 Task: Create a due date automation trigger when advanced on, 2 hours after a card is due add content with a description not starting with resume.
Action: Mouse moved to (1186, 385)
Screenshot: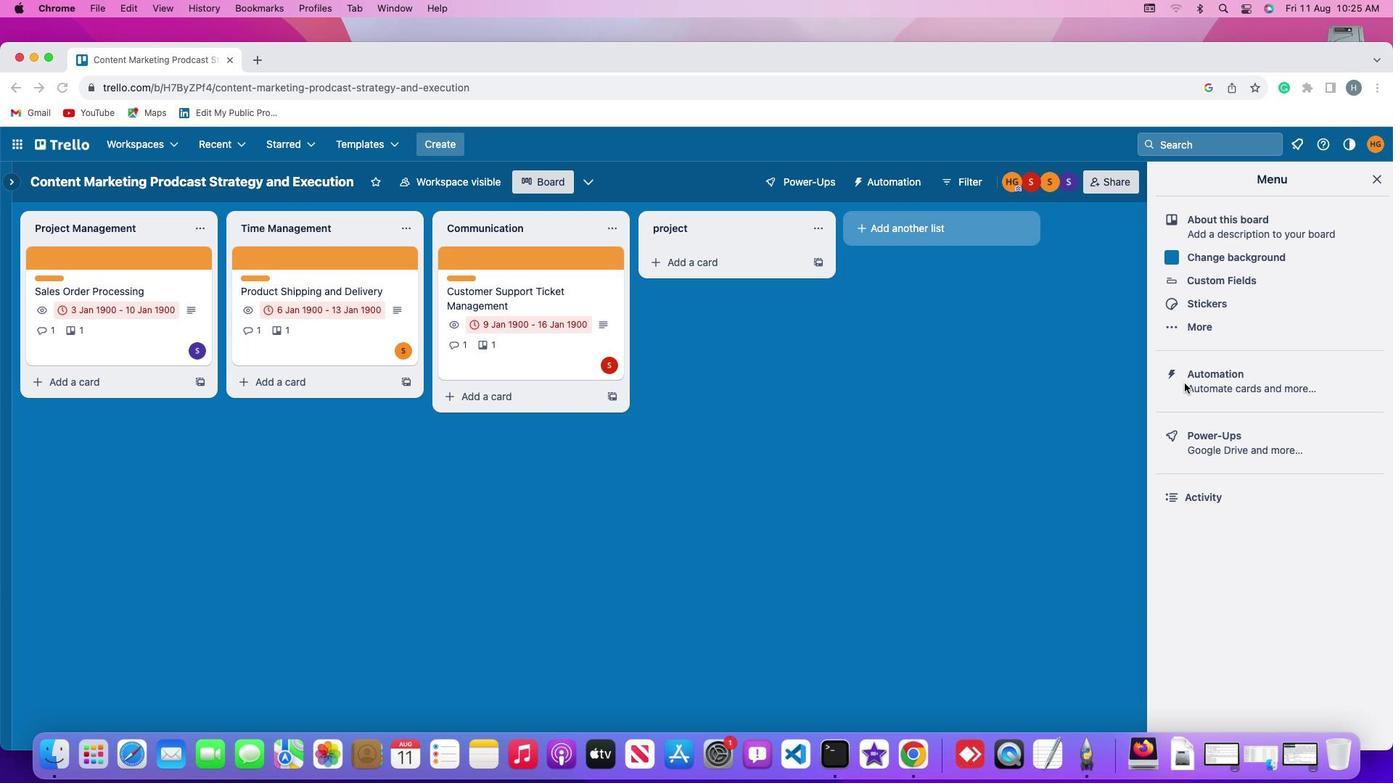 
Action: Mouse pressed left at (1186, 385)
Screenshot: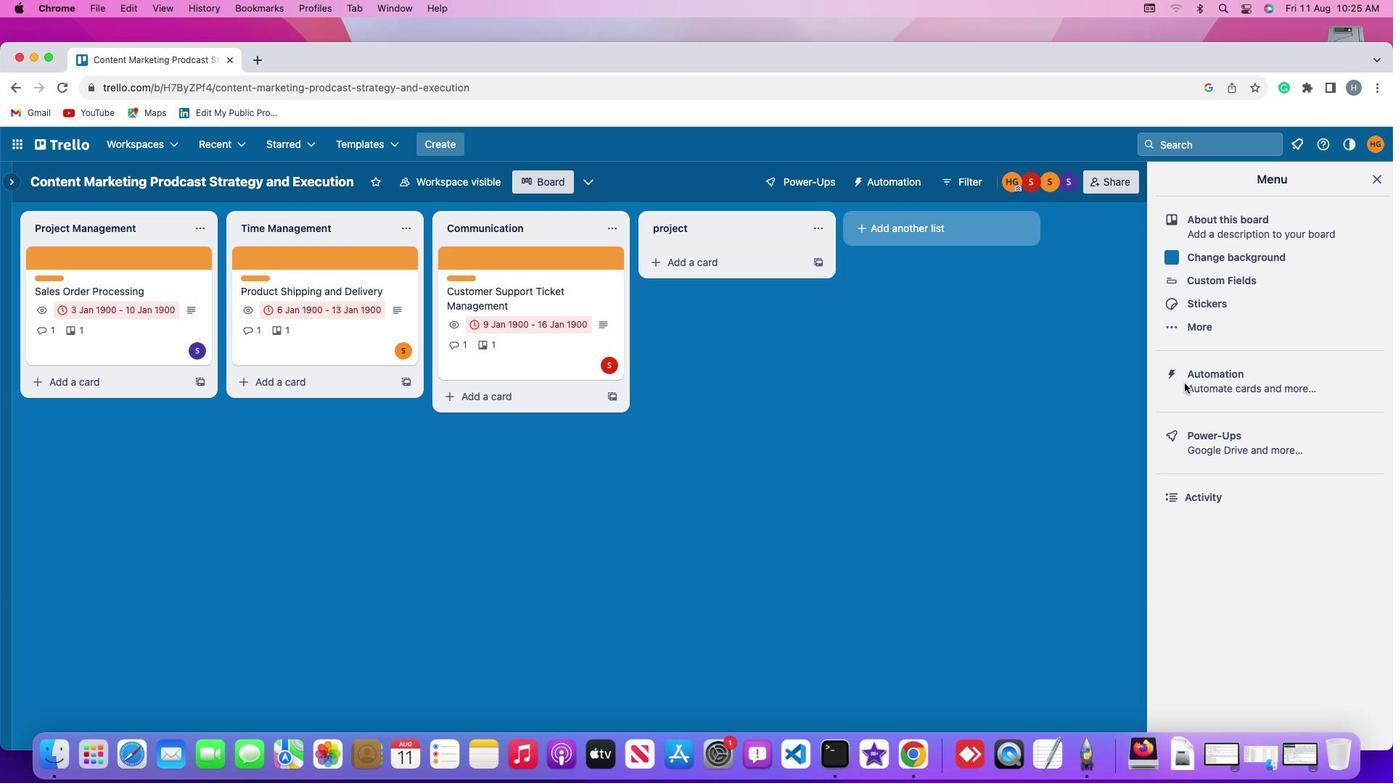 
Action: Mouse pressed left at (1186, 385)
Screenshot: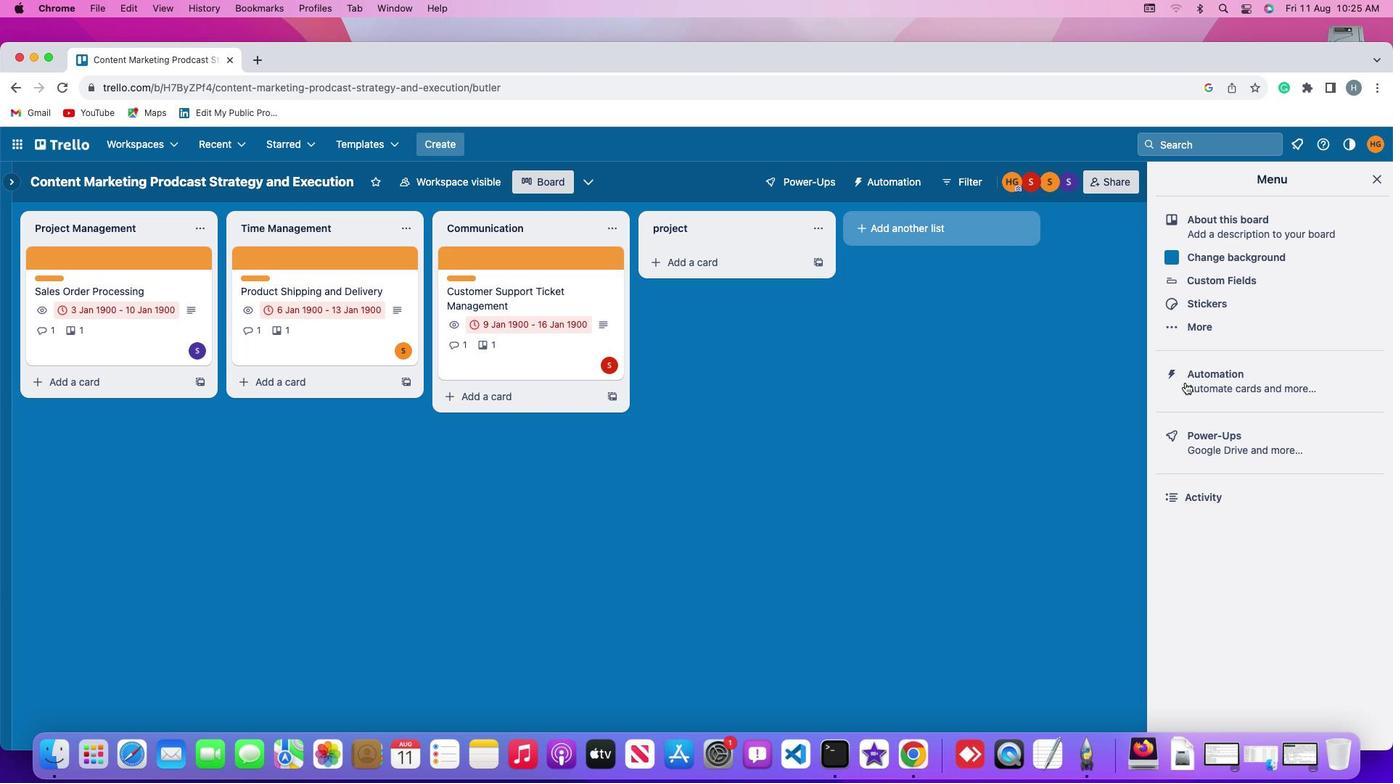 
Action: Mouse moved to (76, 368)
Screenshot: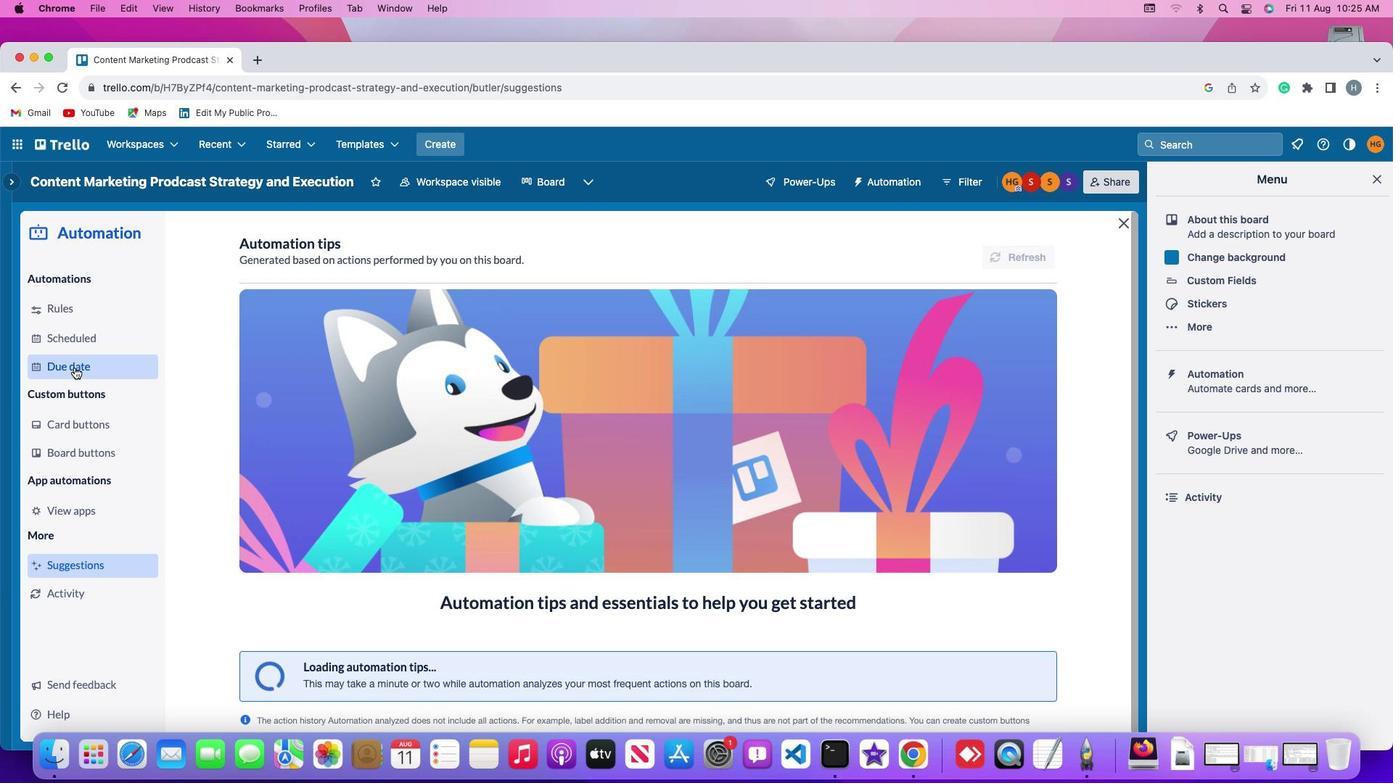 
Action: Mouse pressed left at (76, 368)
Screenshot: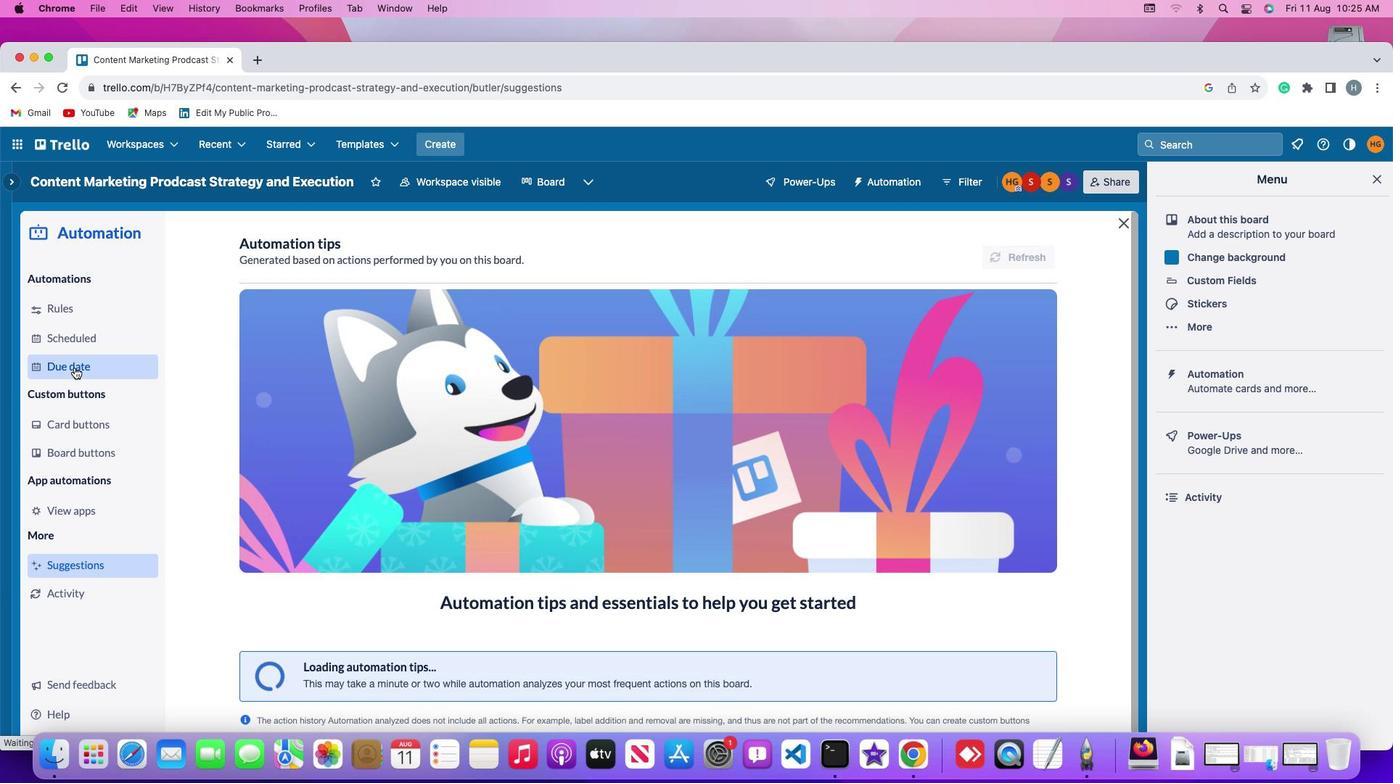 
Action: Mouse moved to (977, 251)
Screenshot: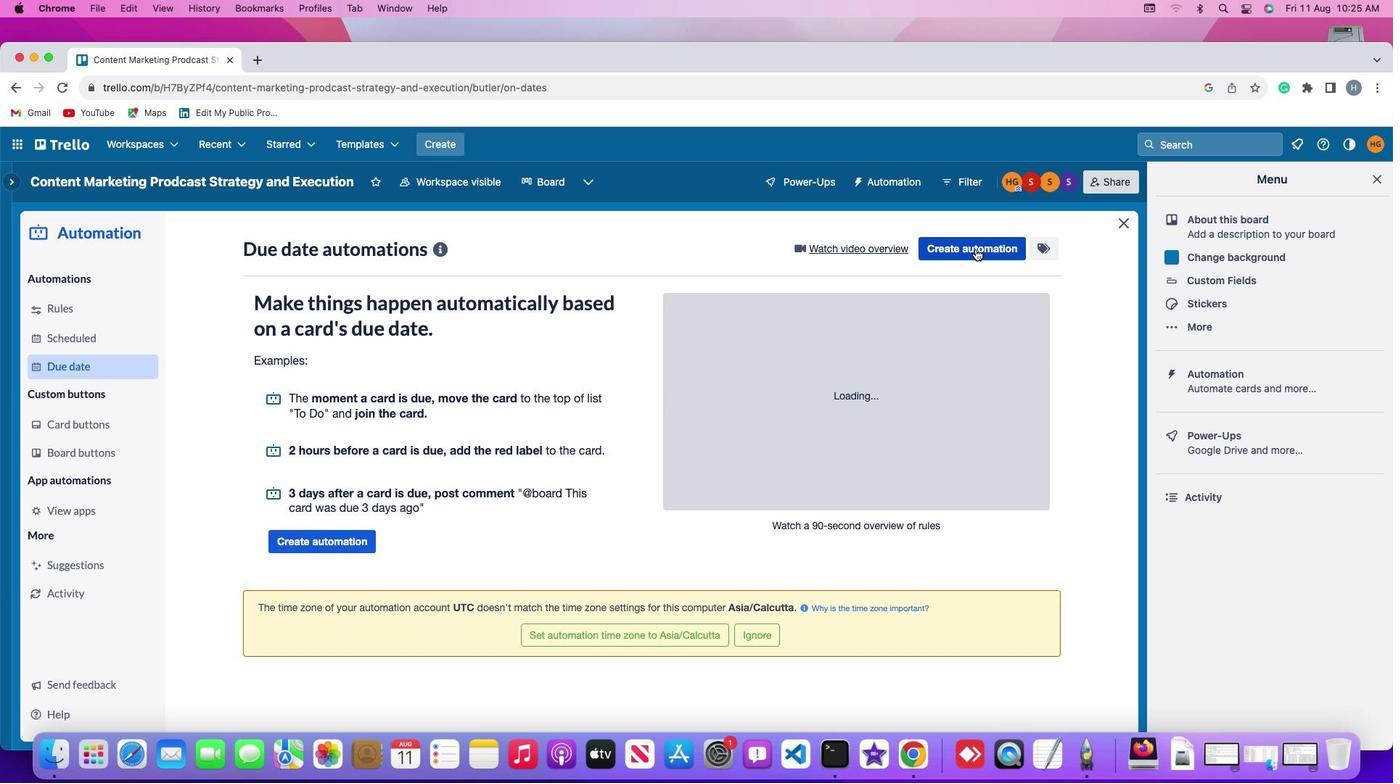 
Action: Mouse pressed left at (977, 251)
Screenshot: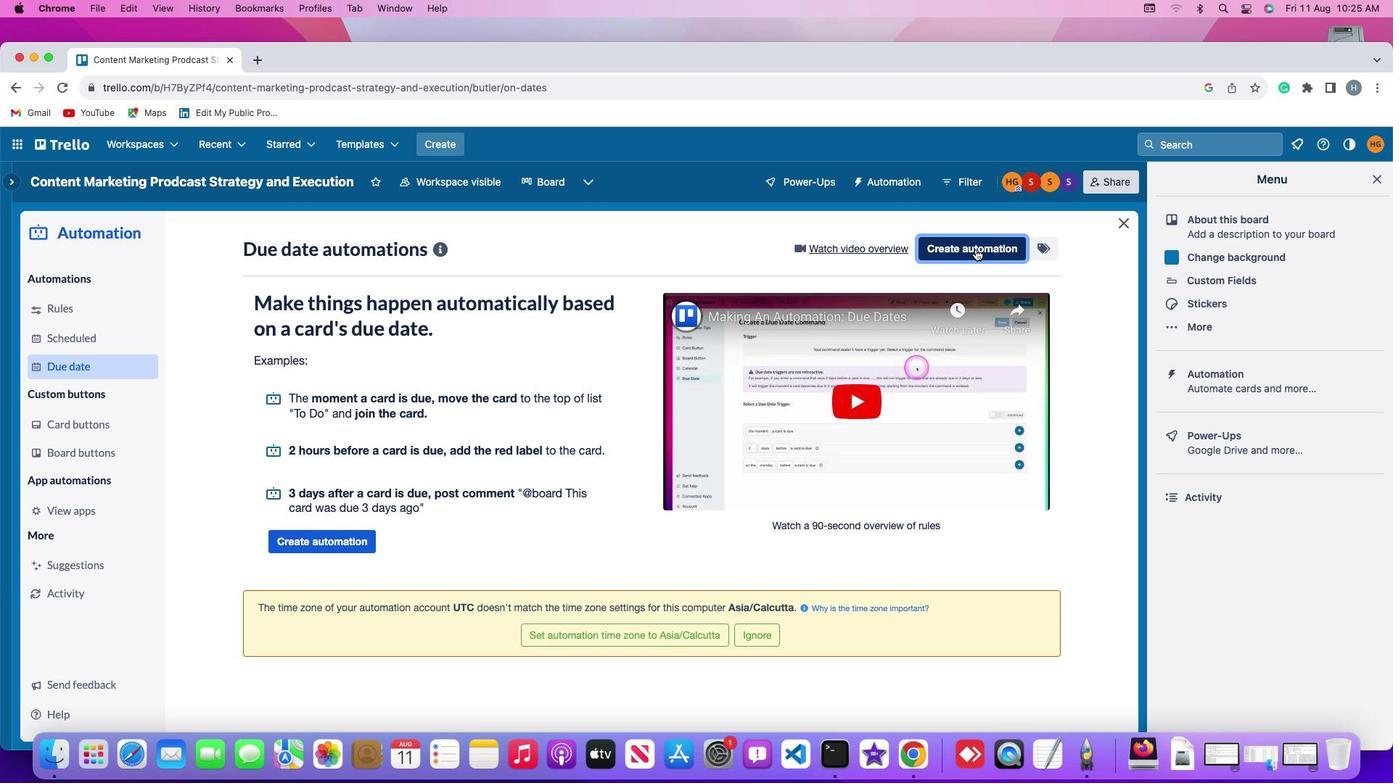 
Action: Mouse moved to (298, 391)
Screenshot: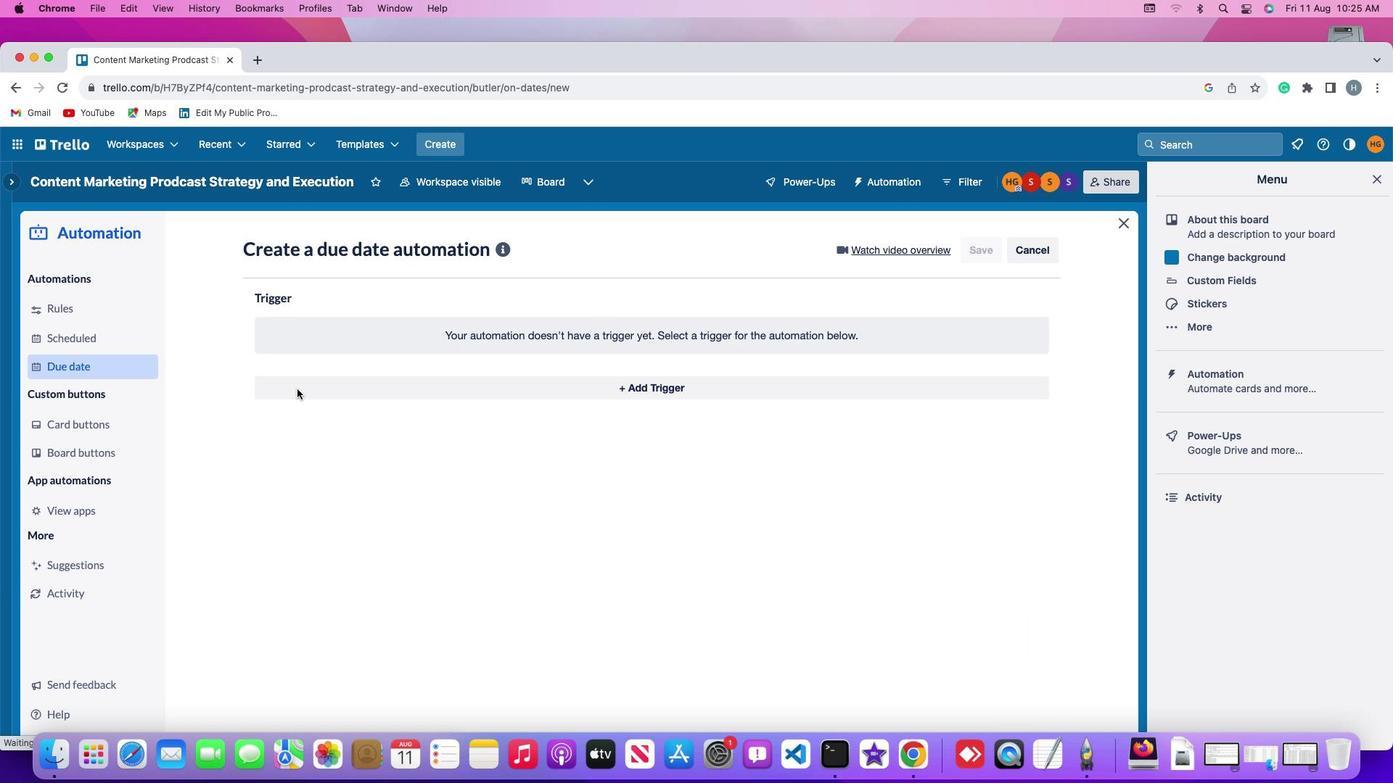 
Action: Mouse pressed left at (298, 391)
Screenshot: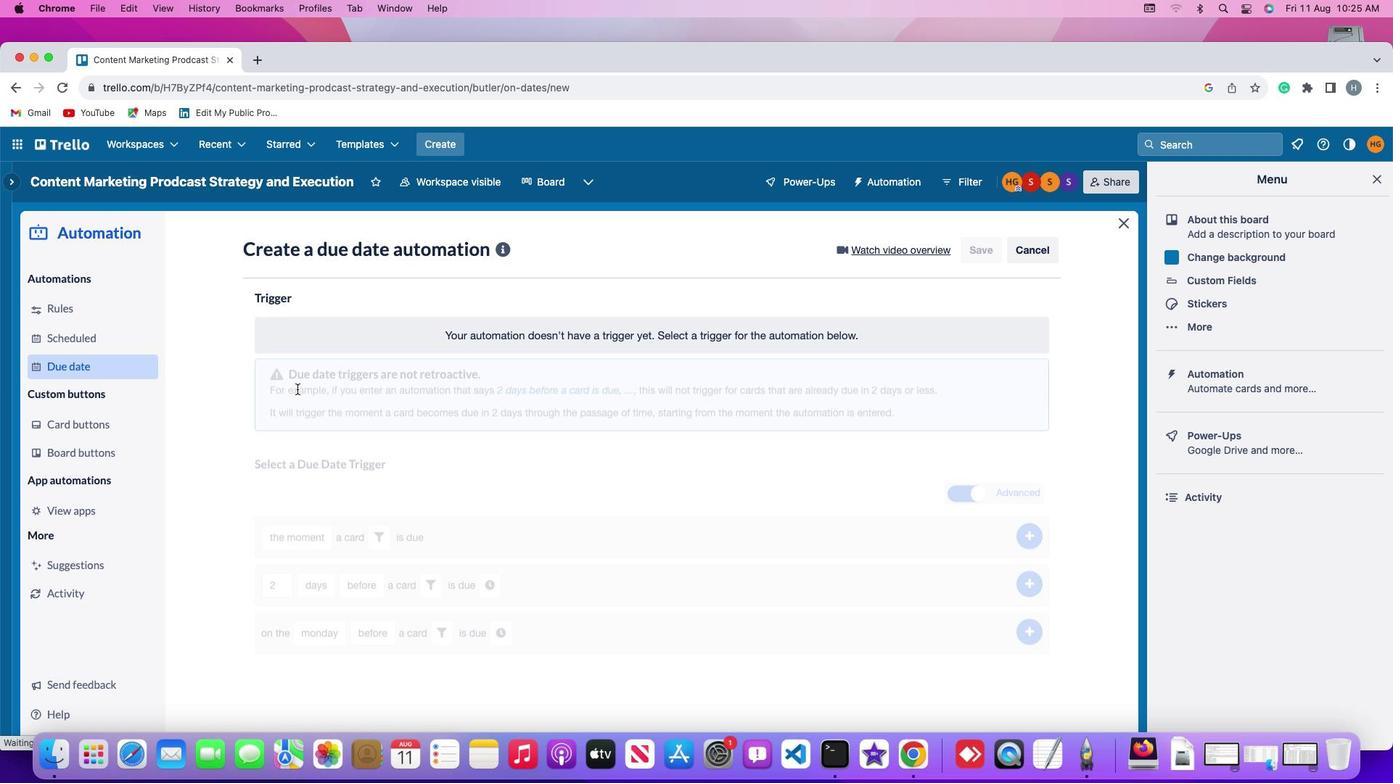 
Action: Mouse moved to (286, 604)
Screenshot: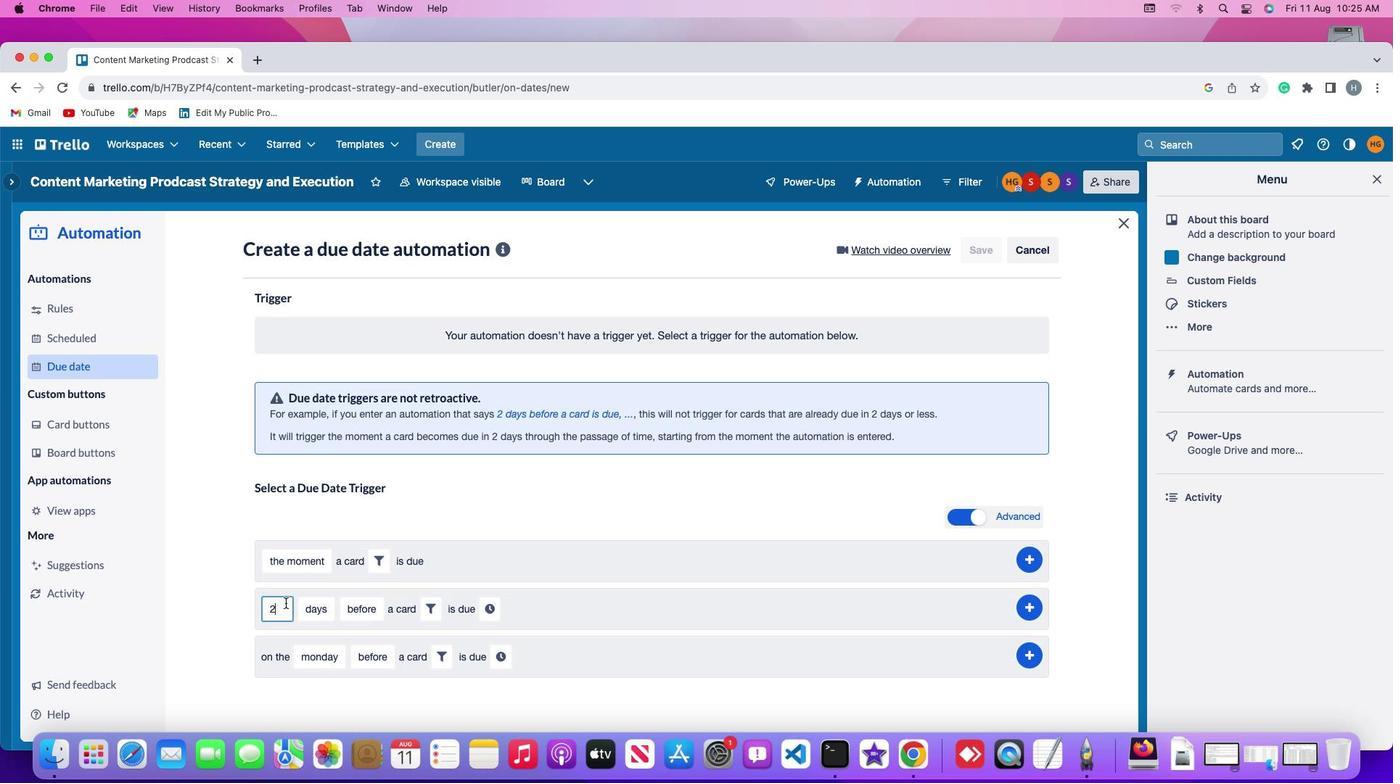 
Action: Mouse pressed left at (286, 604)
Screenshot: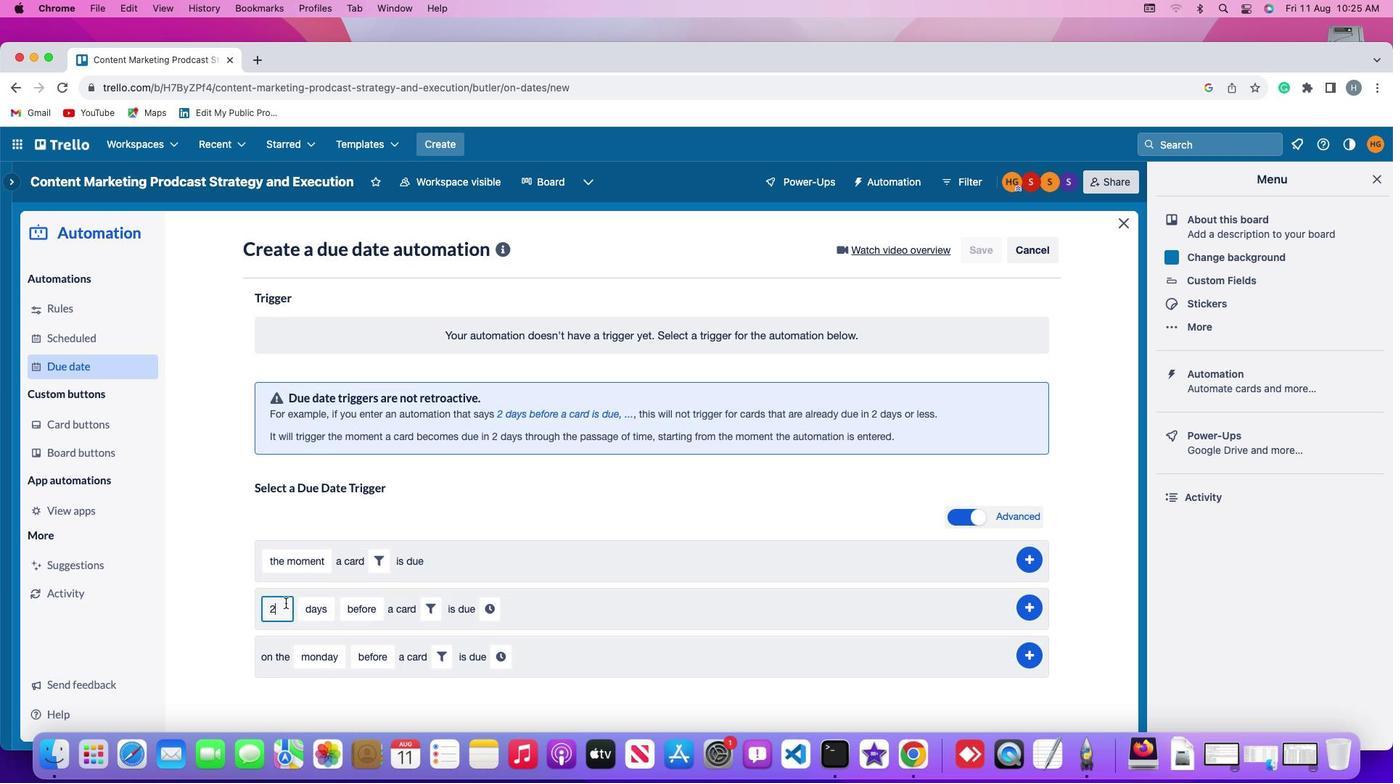 
Action: Mouse moved to (286, 603)
Screenshot: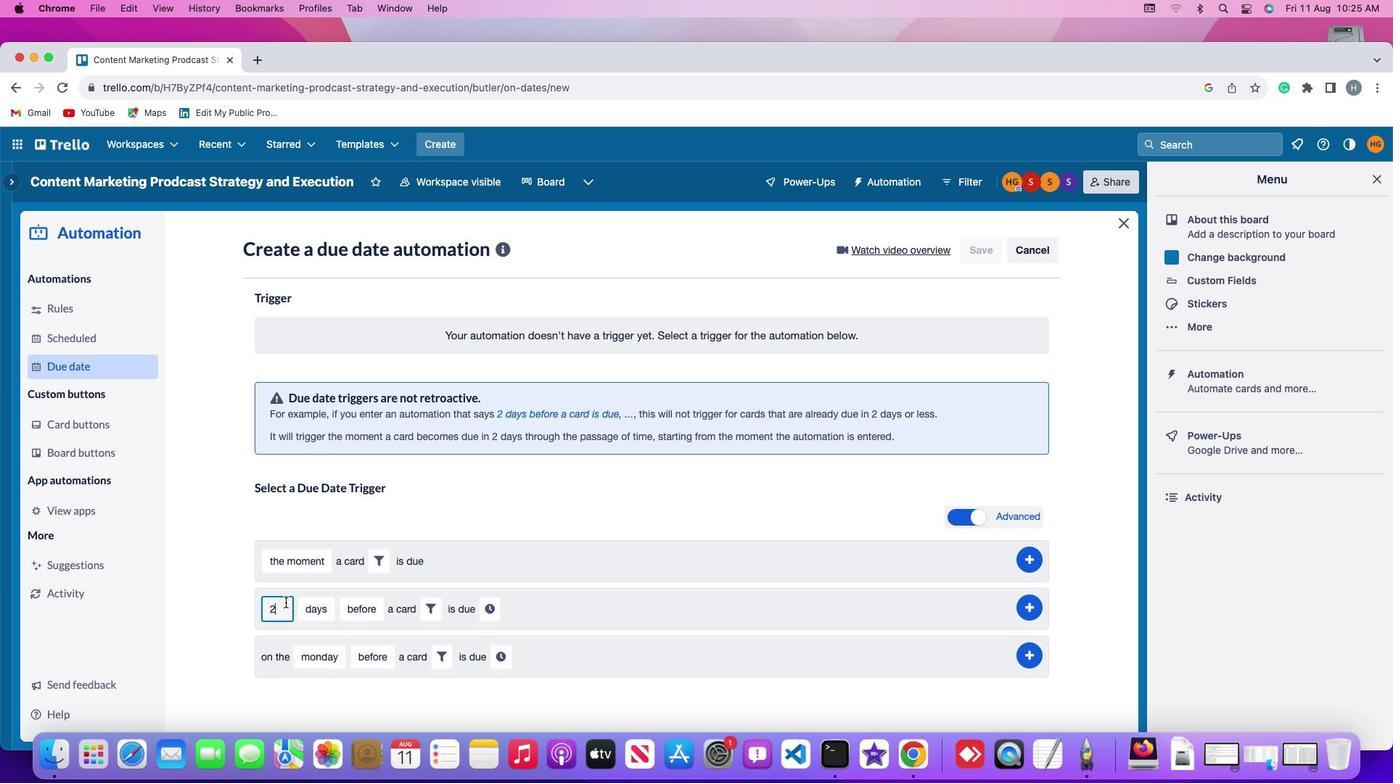 
Action: Key pressed Key.backspace'2'
Screenshot: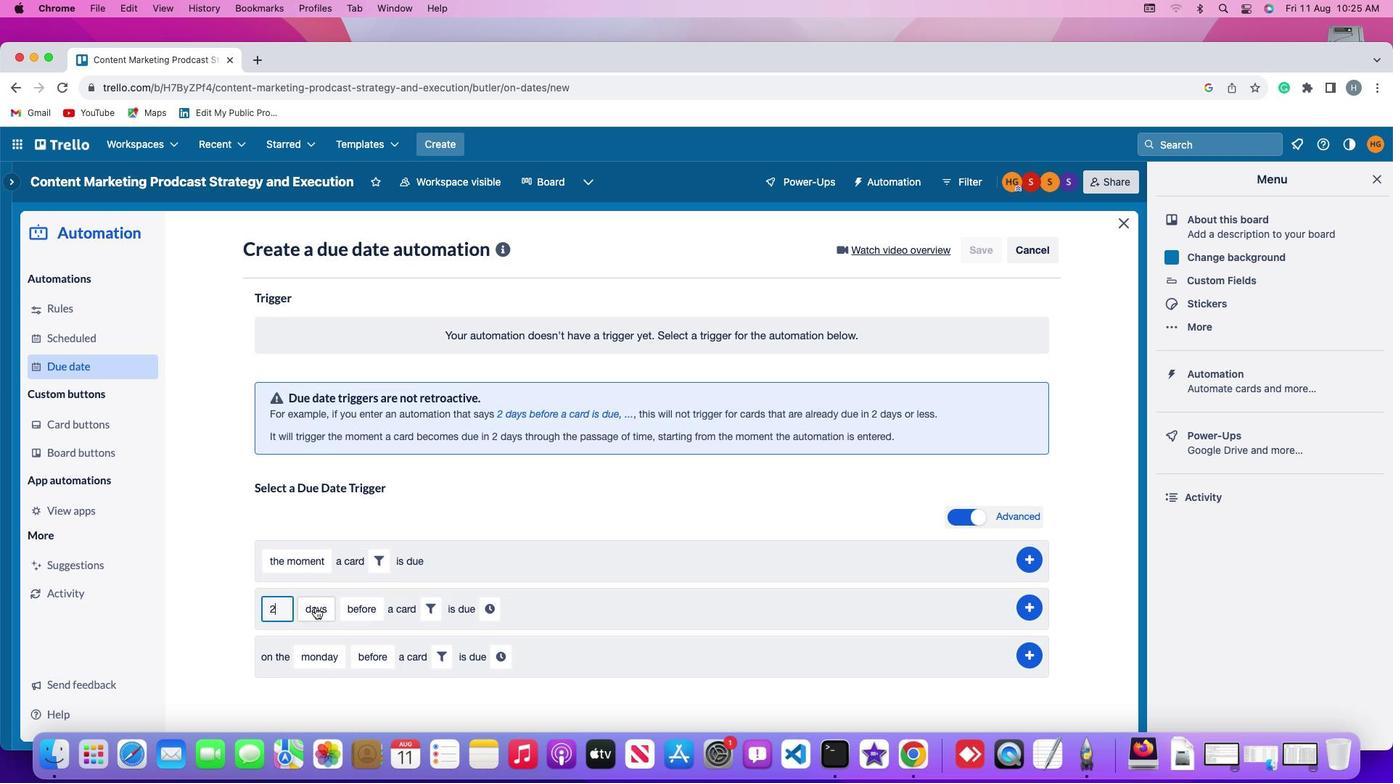 
Action: Mouse moved to (334, 610)
Screenshot: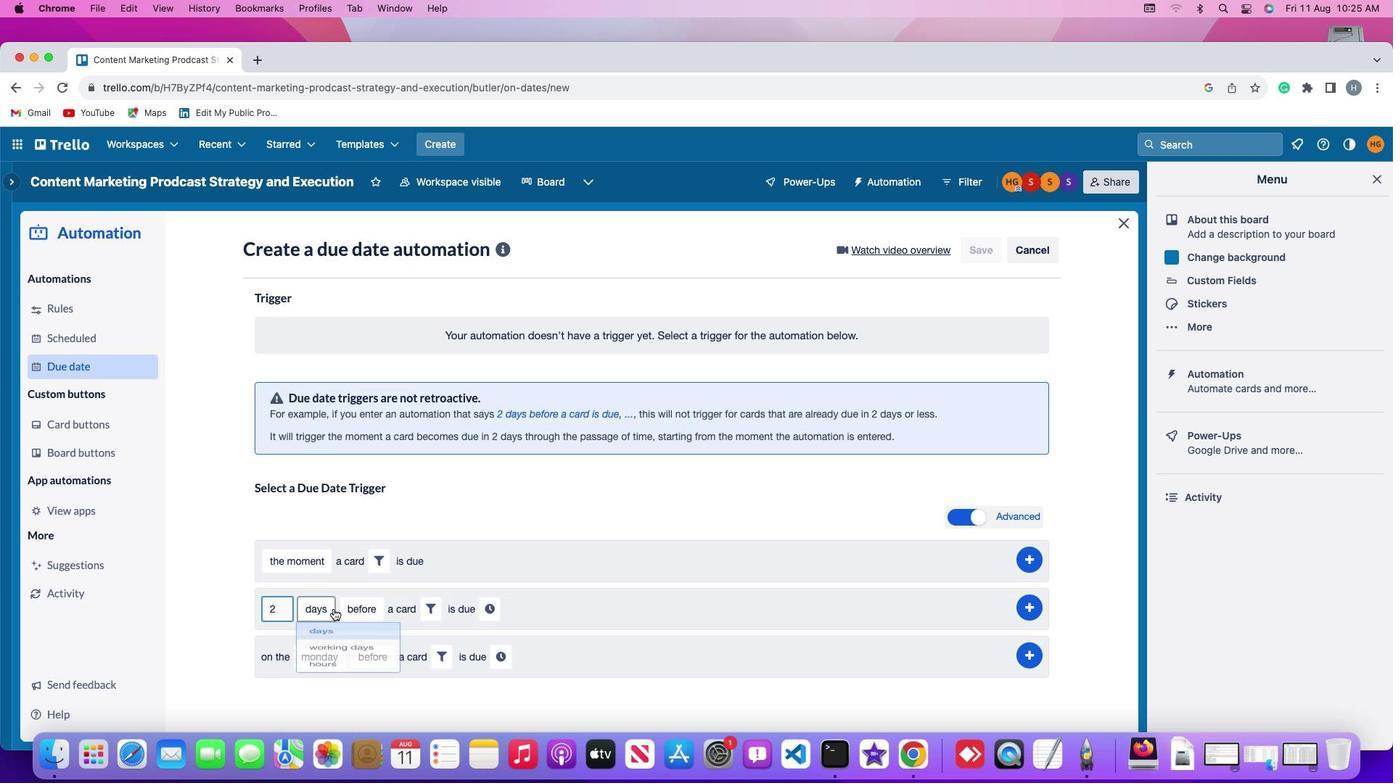
Action: Mouse pressed left at (334, 610)
Screenshot: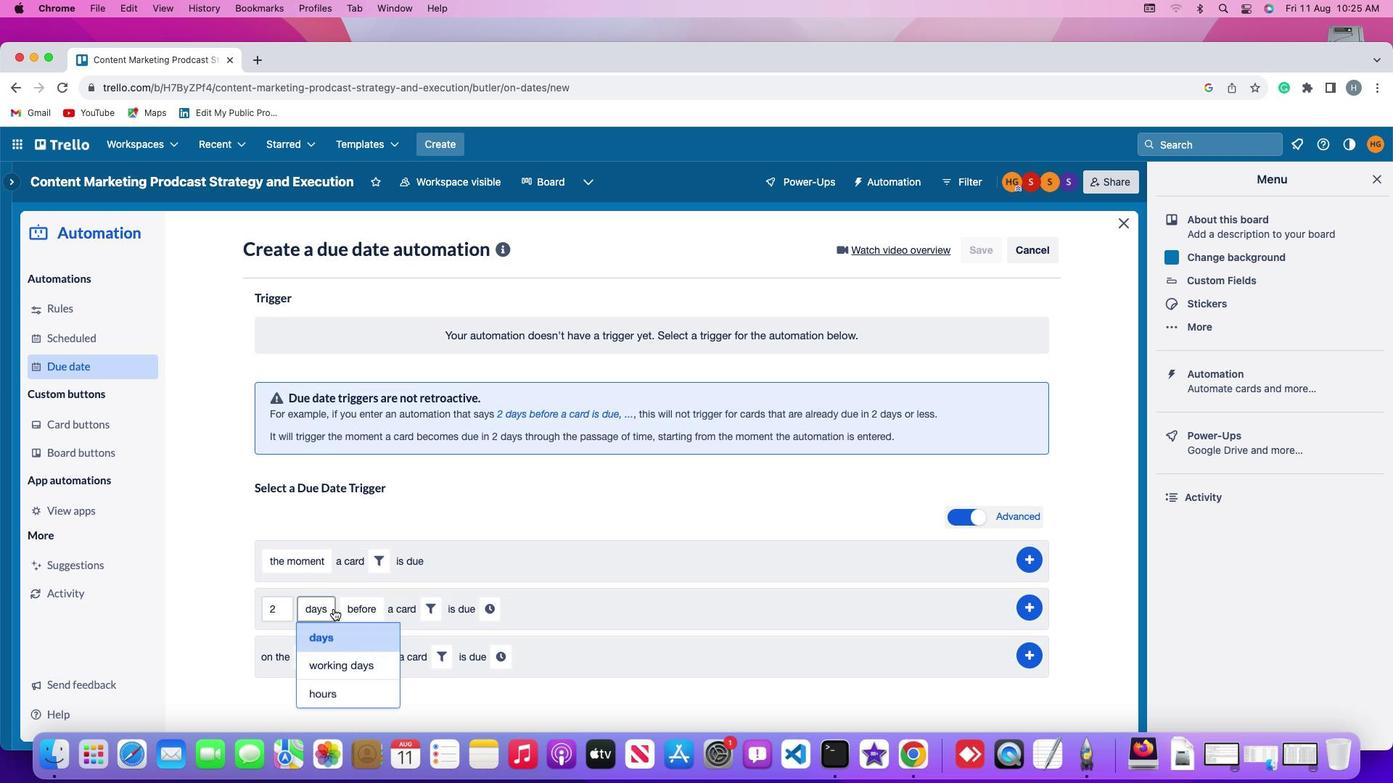 
Action: Mouse moved to (323, 698)
Screenshot: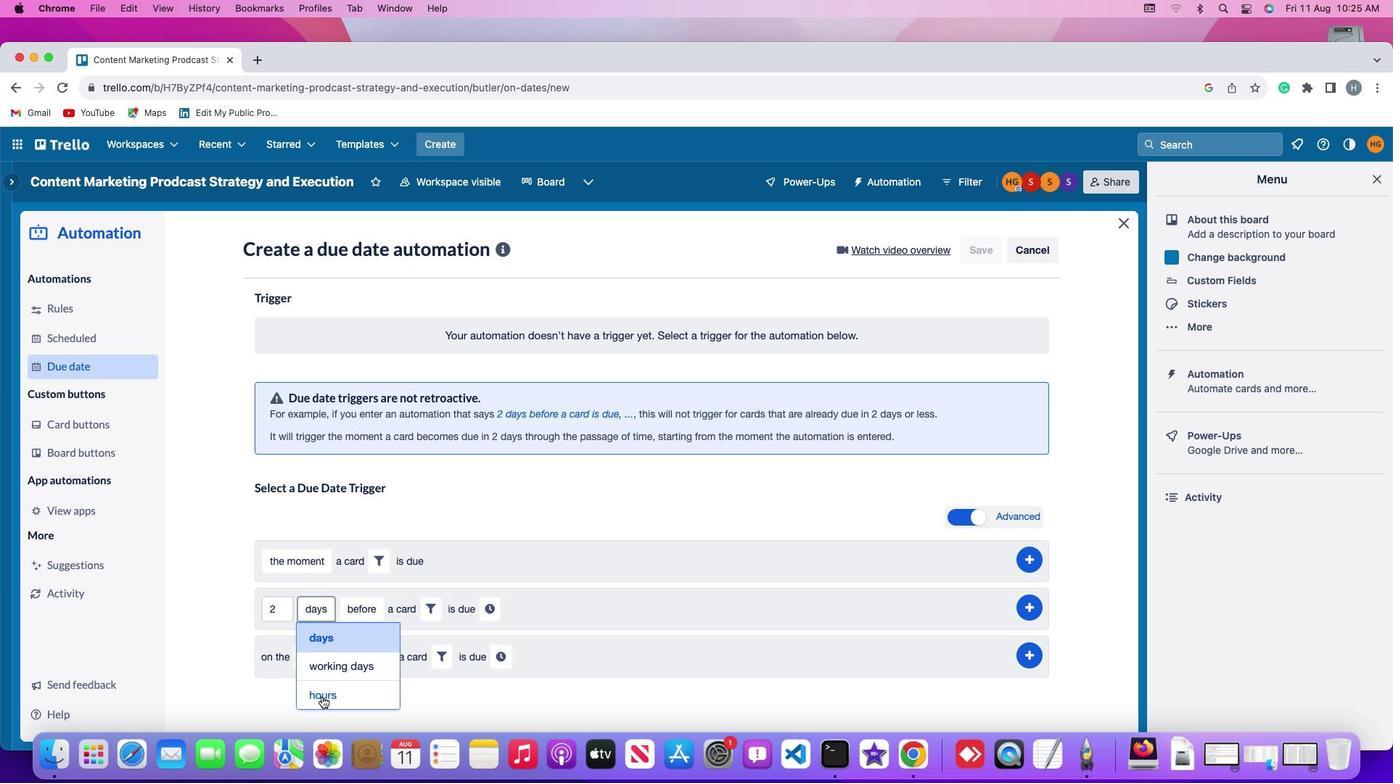 
Action: Mouse pressed left at (323, 698)
Screenshot: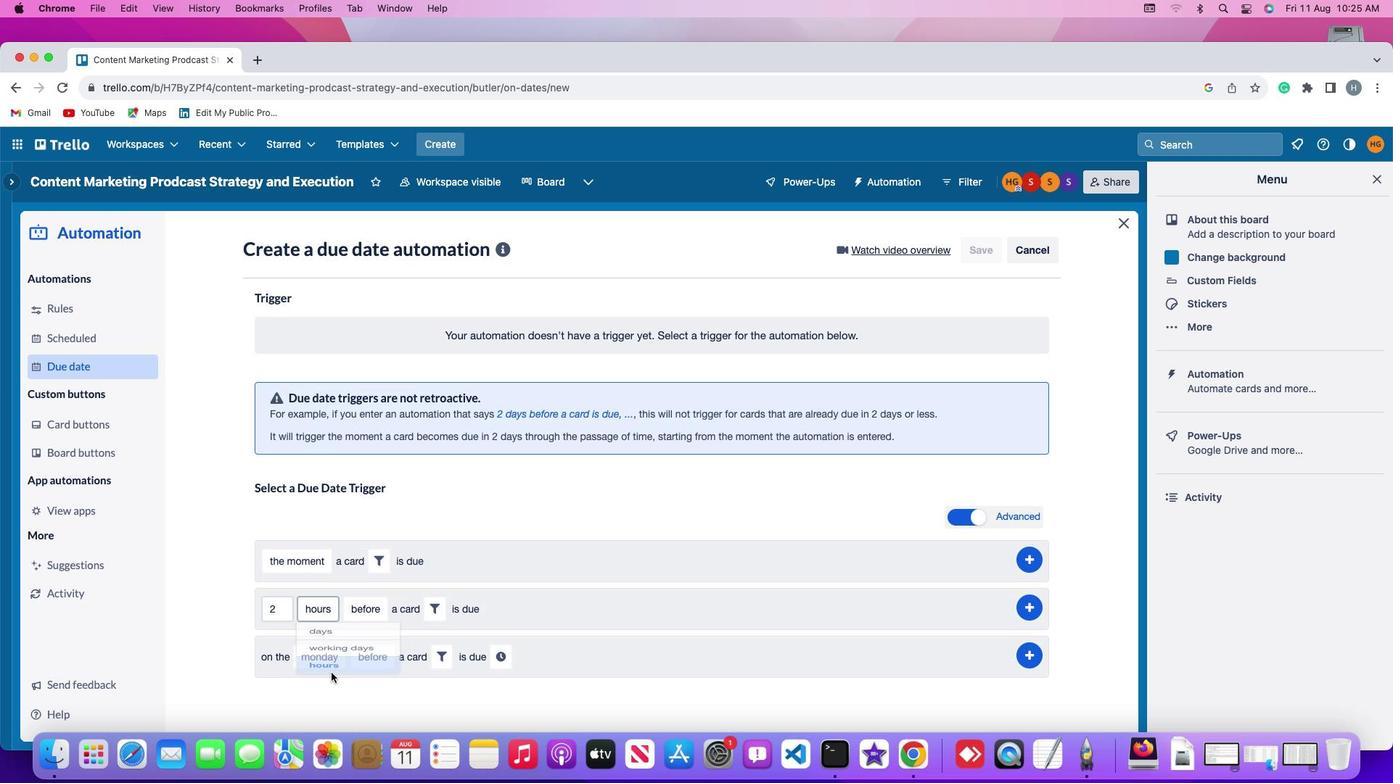 
Action: Mouse moved to (367, 612)
Screenshot: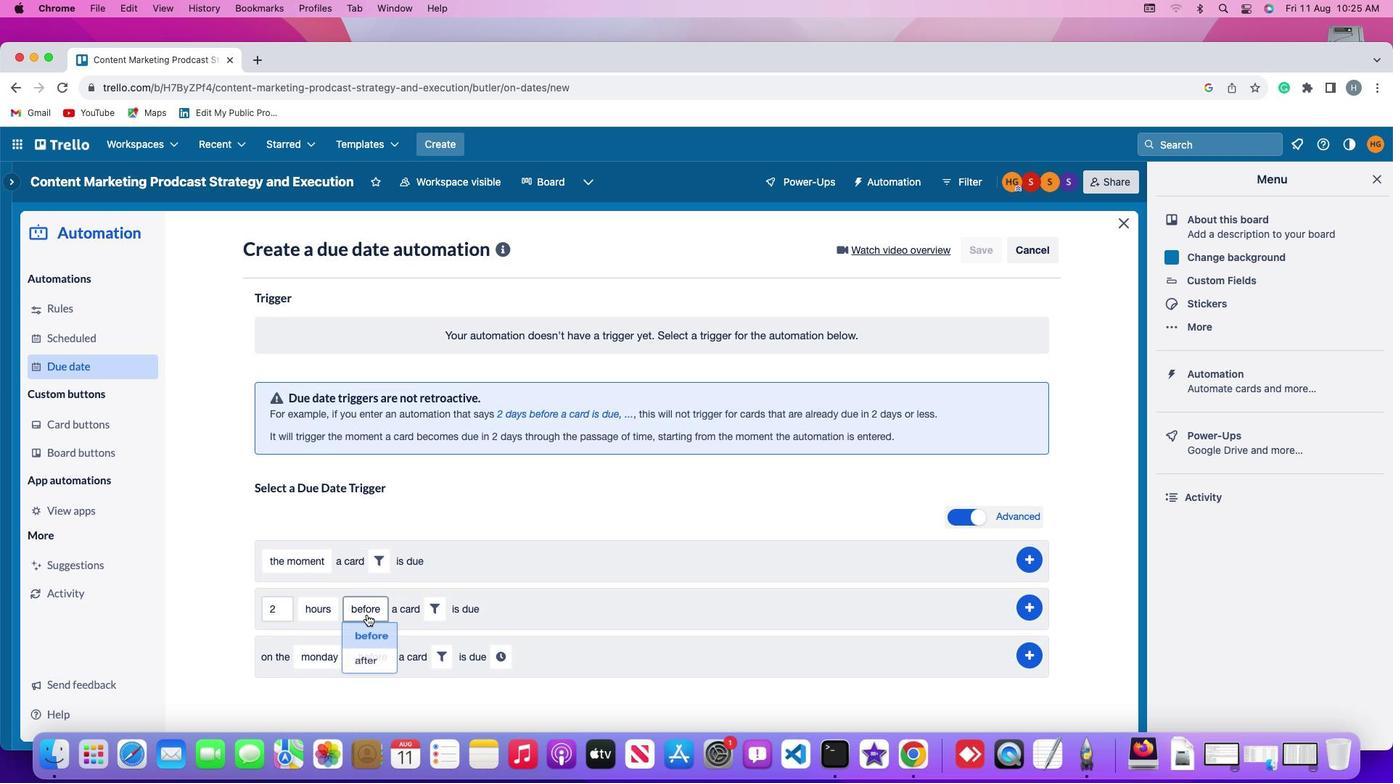 
Action: Mouse pressed left at (367, 612)
Screenshot: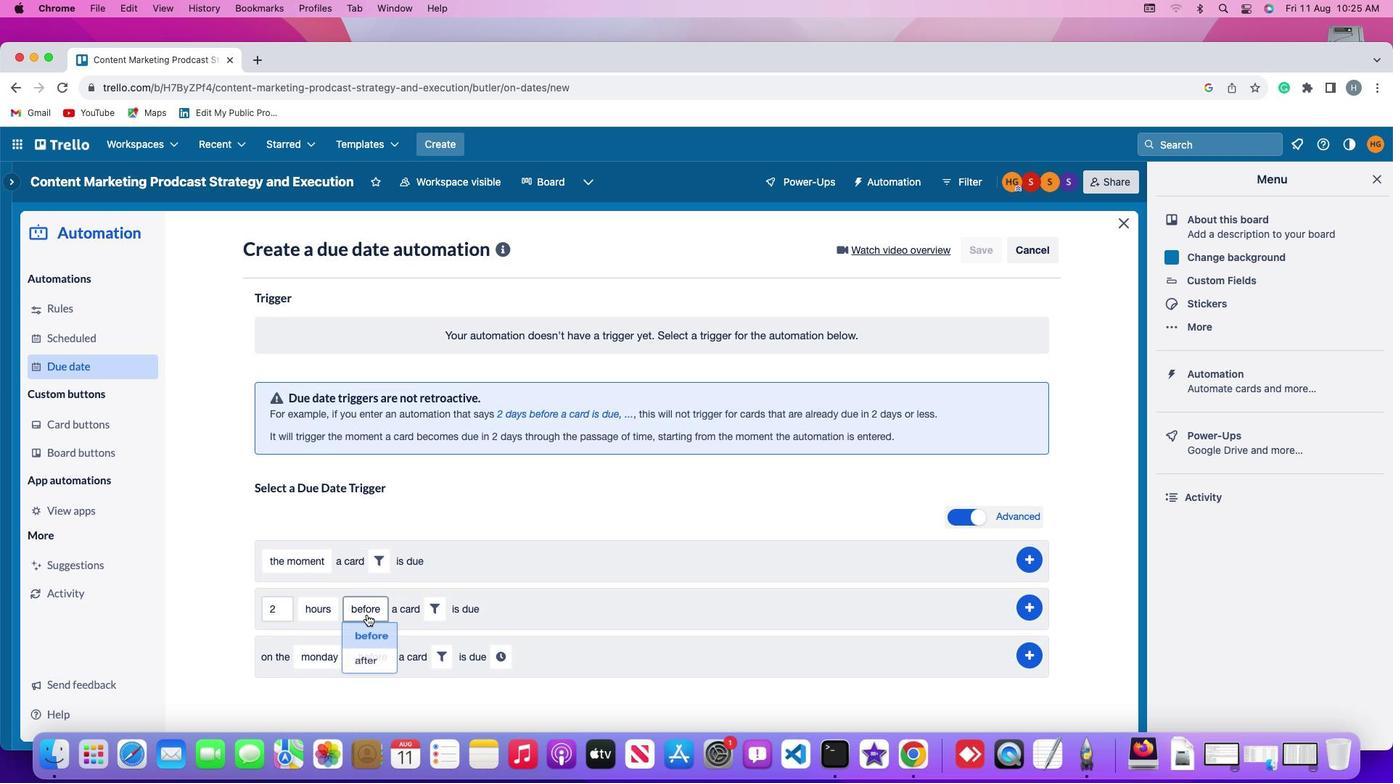 
Action: Mouse moved to (373, 665)
Screenshot: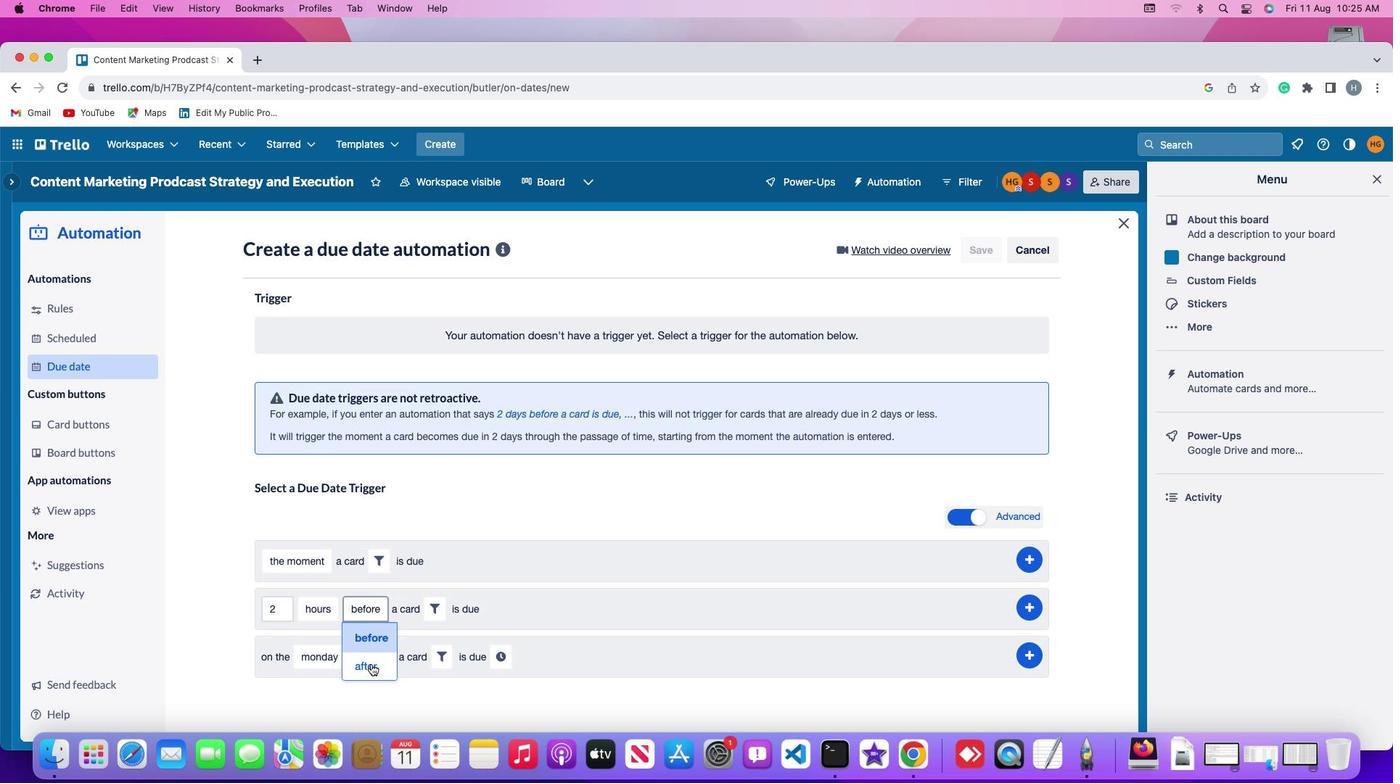 
Action: Mouse pressed left at (373, 665)
Screenshot: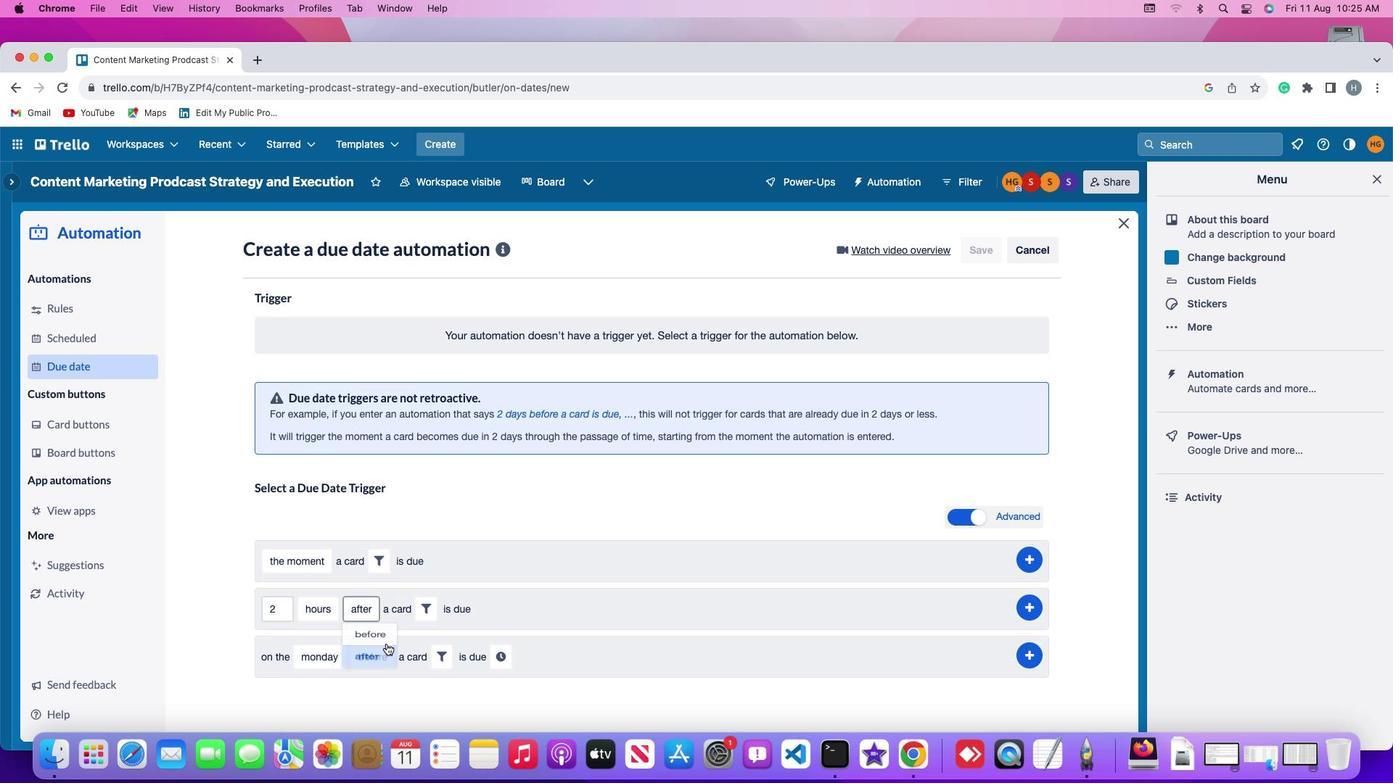 
Action: Mouse moved to (424, 614)
Screenshot: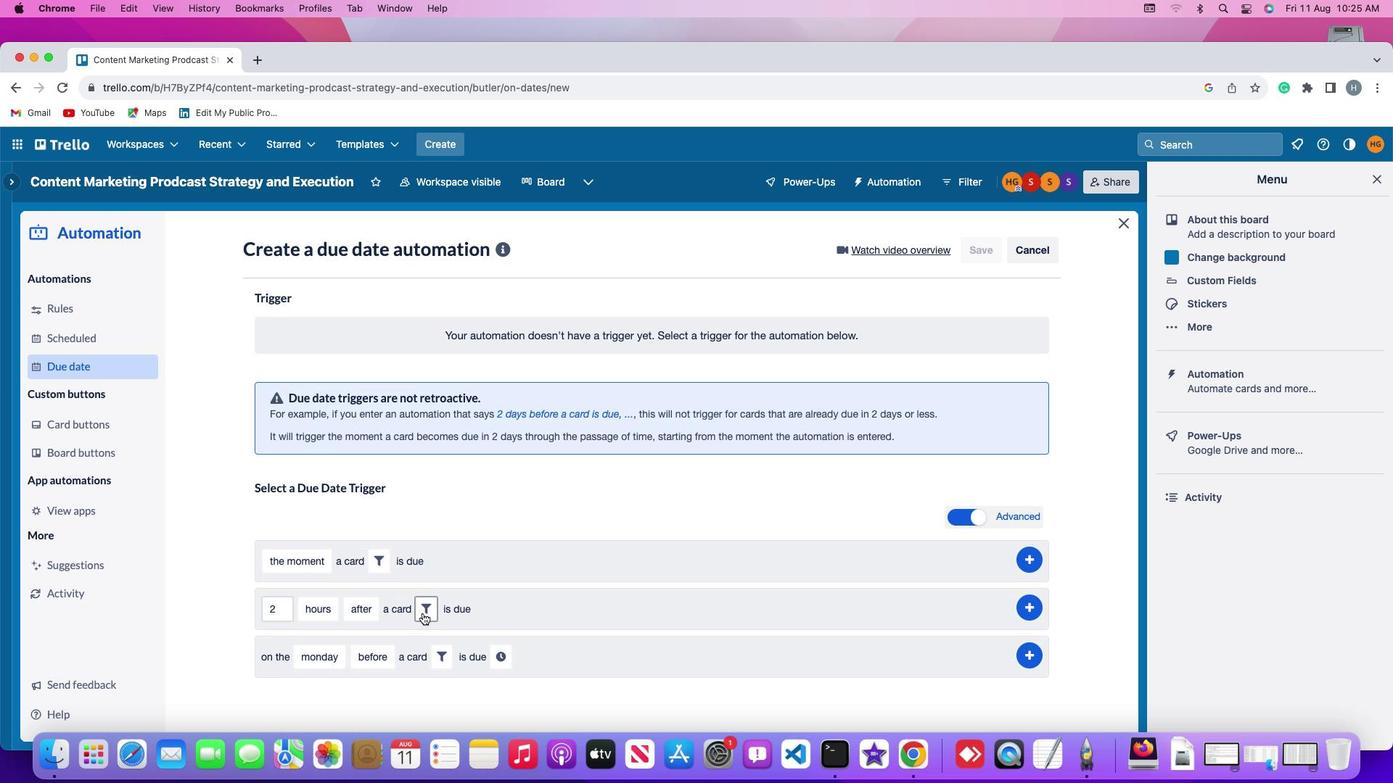 
Action: Mouse pressed left at (424, 614)
Screenshot: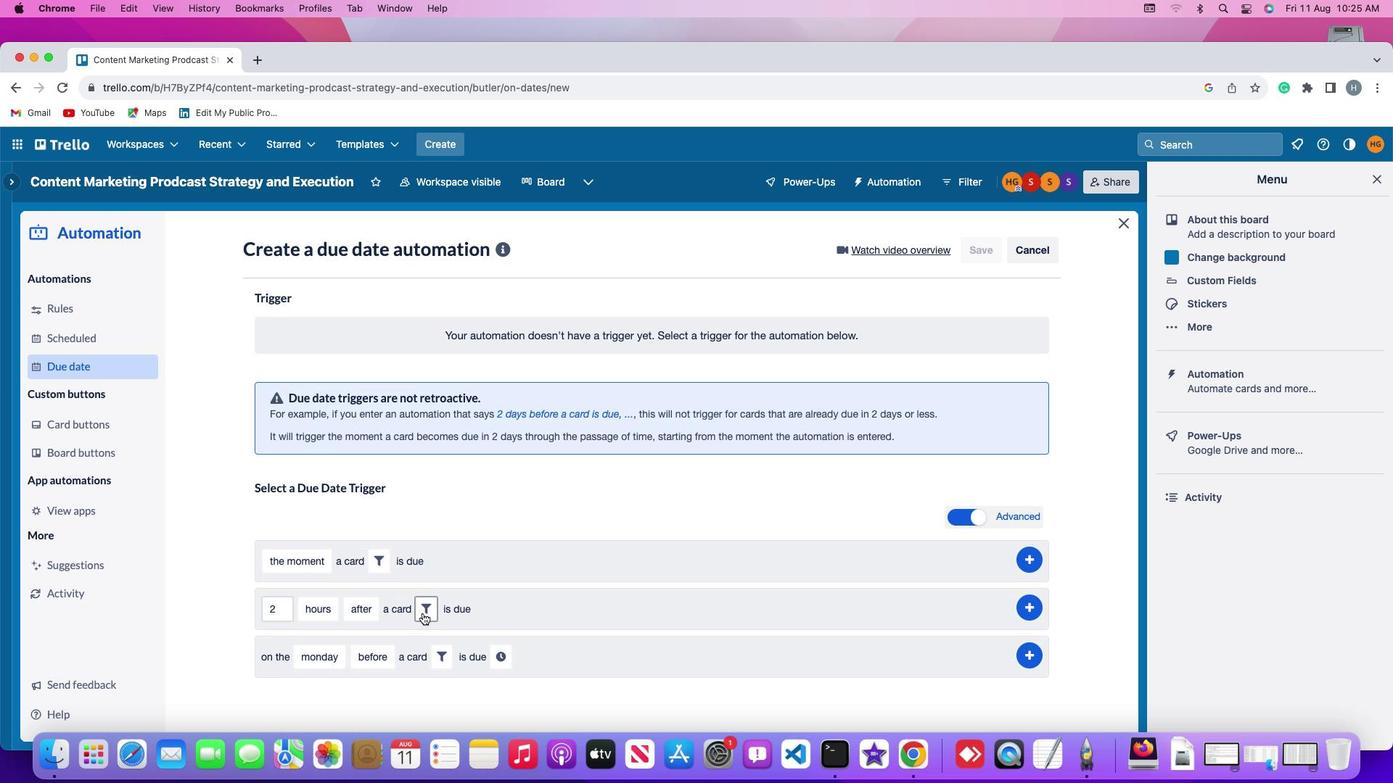
Action: Mouse moved to (602, 656)
Screenshot: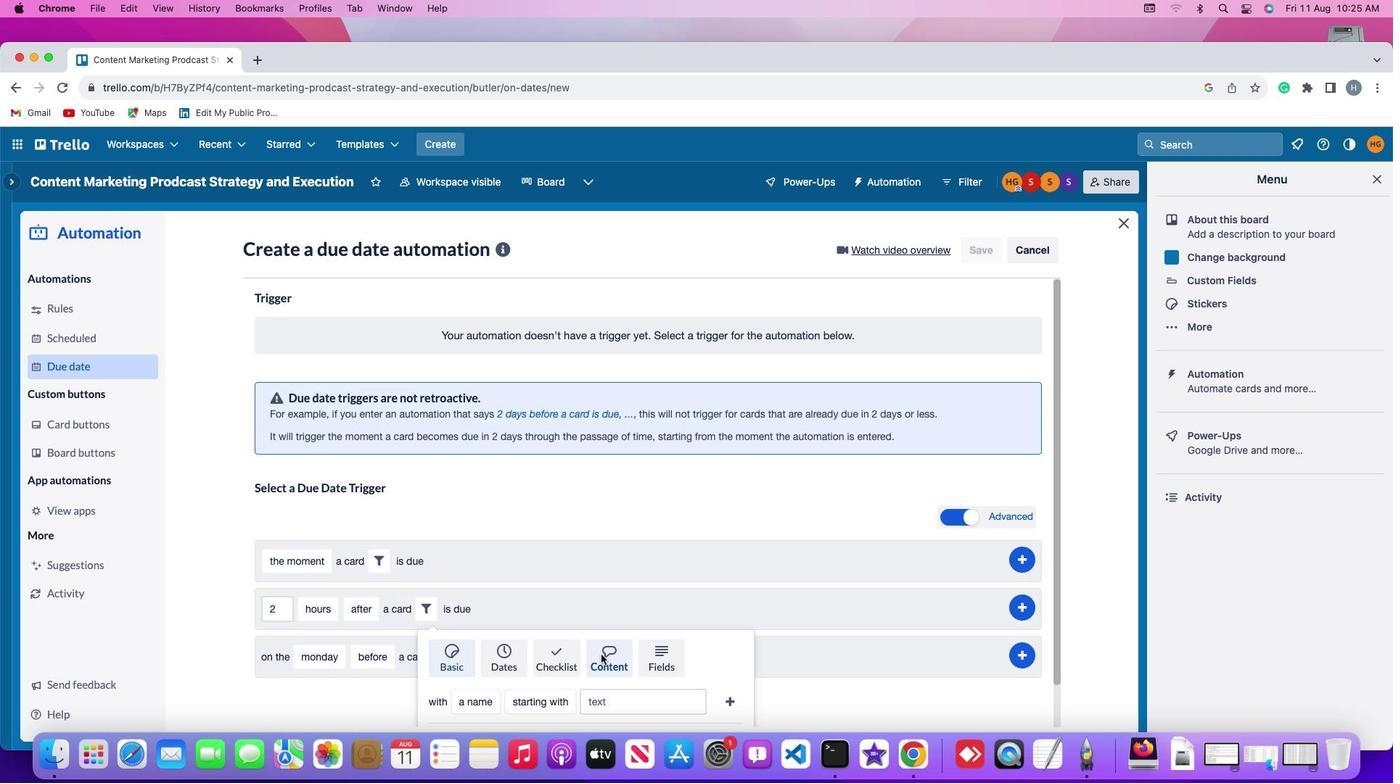 
Action: Mouse pressed left at (602, 656)
Screenshot: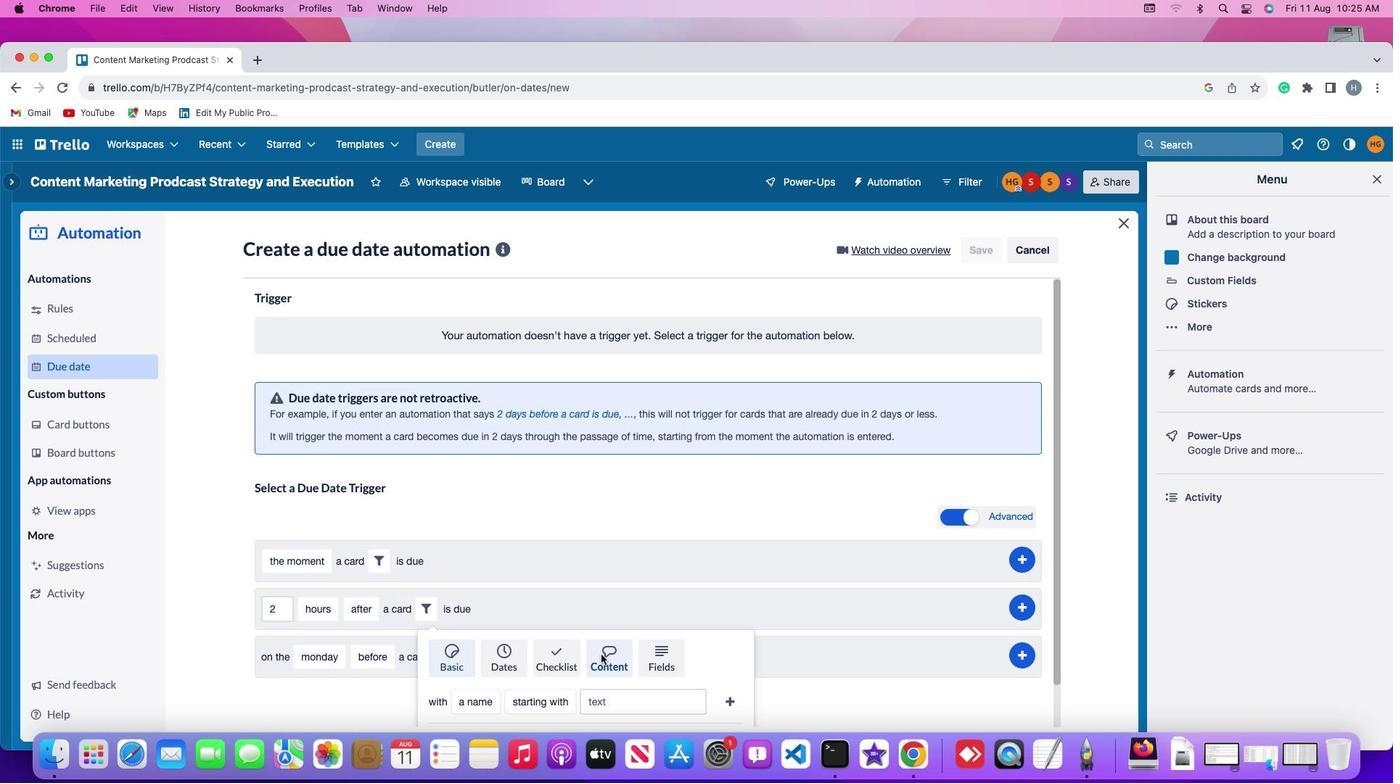 
Action: Mouse moved to (452, 701)
Screenshot: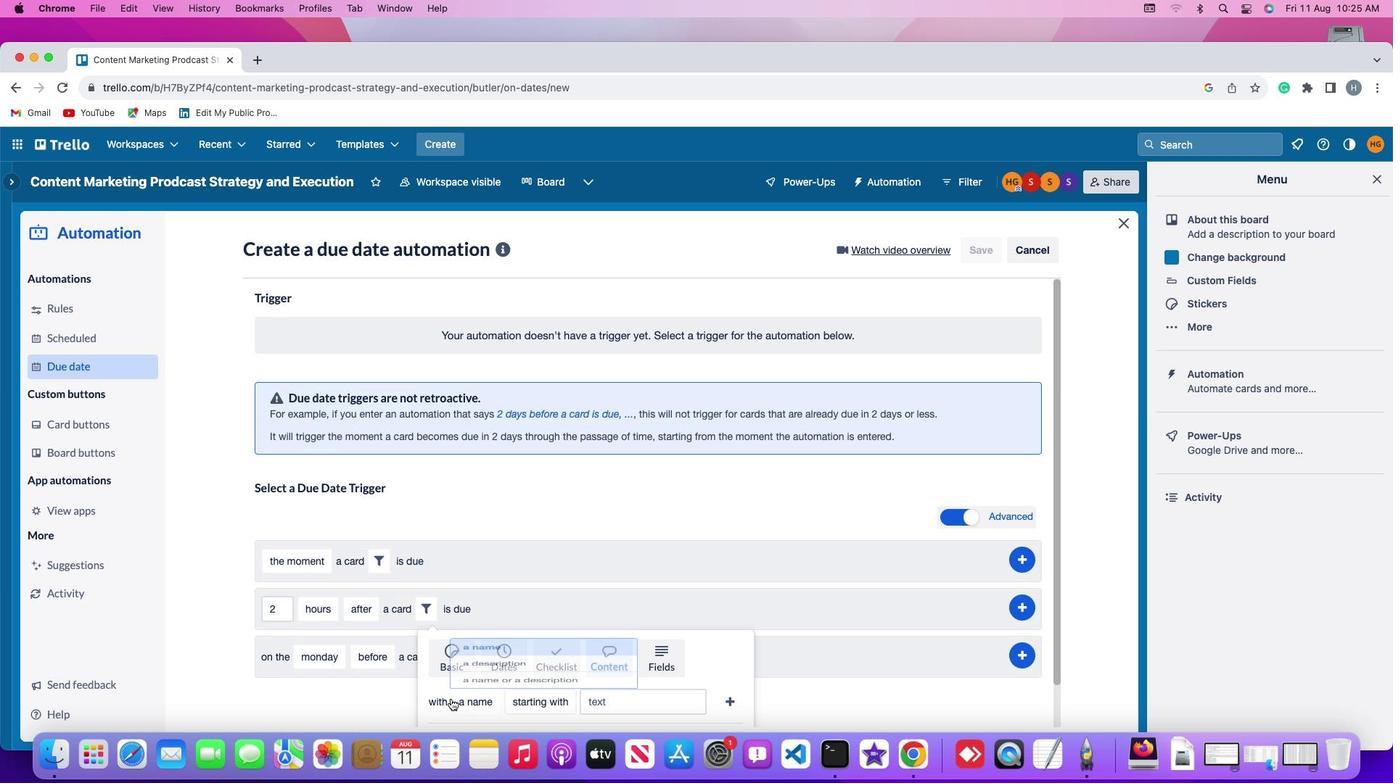 
Action: Mouse pressed left at (452, 701)
Screenshot: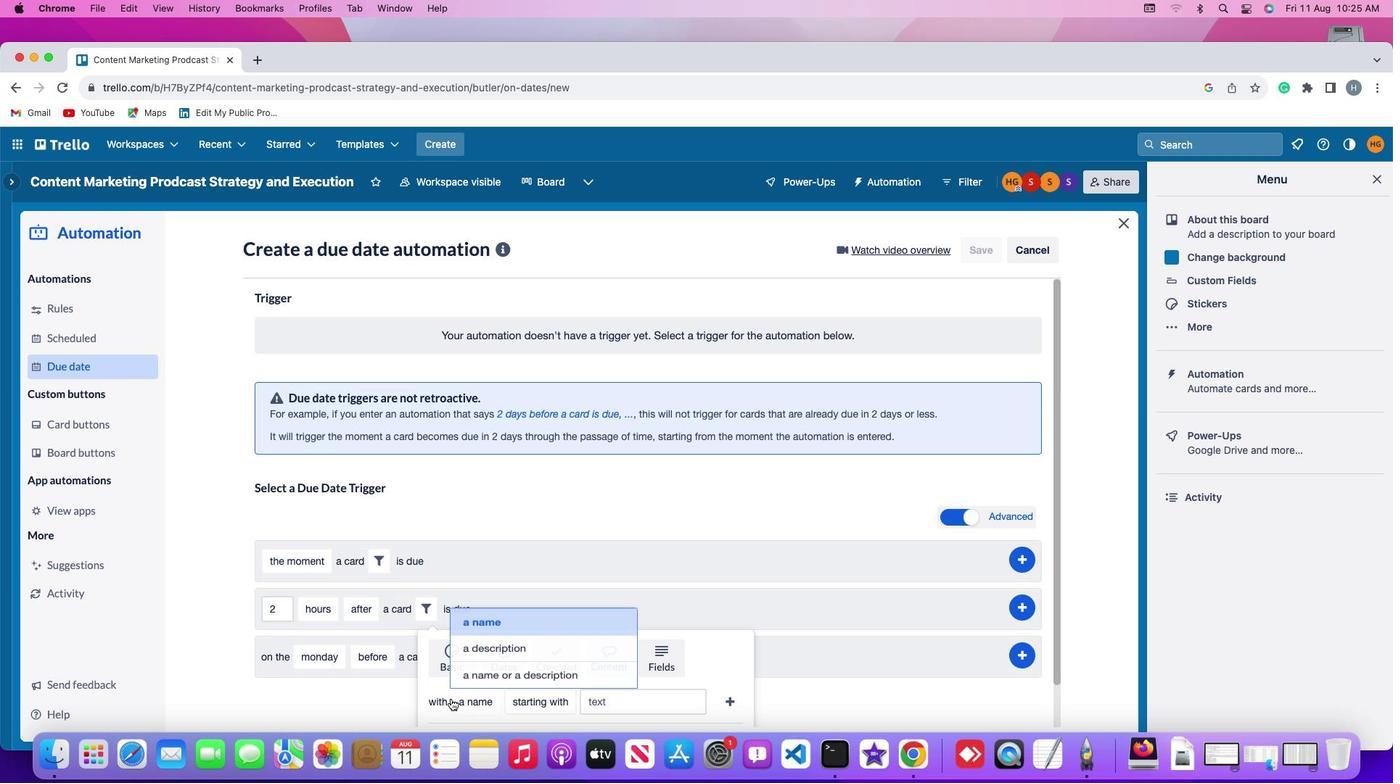 
Action: Mouse moved to (482, 654)
Screenshot: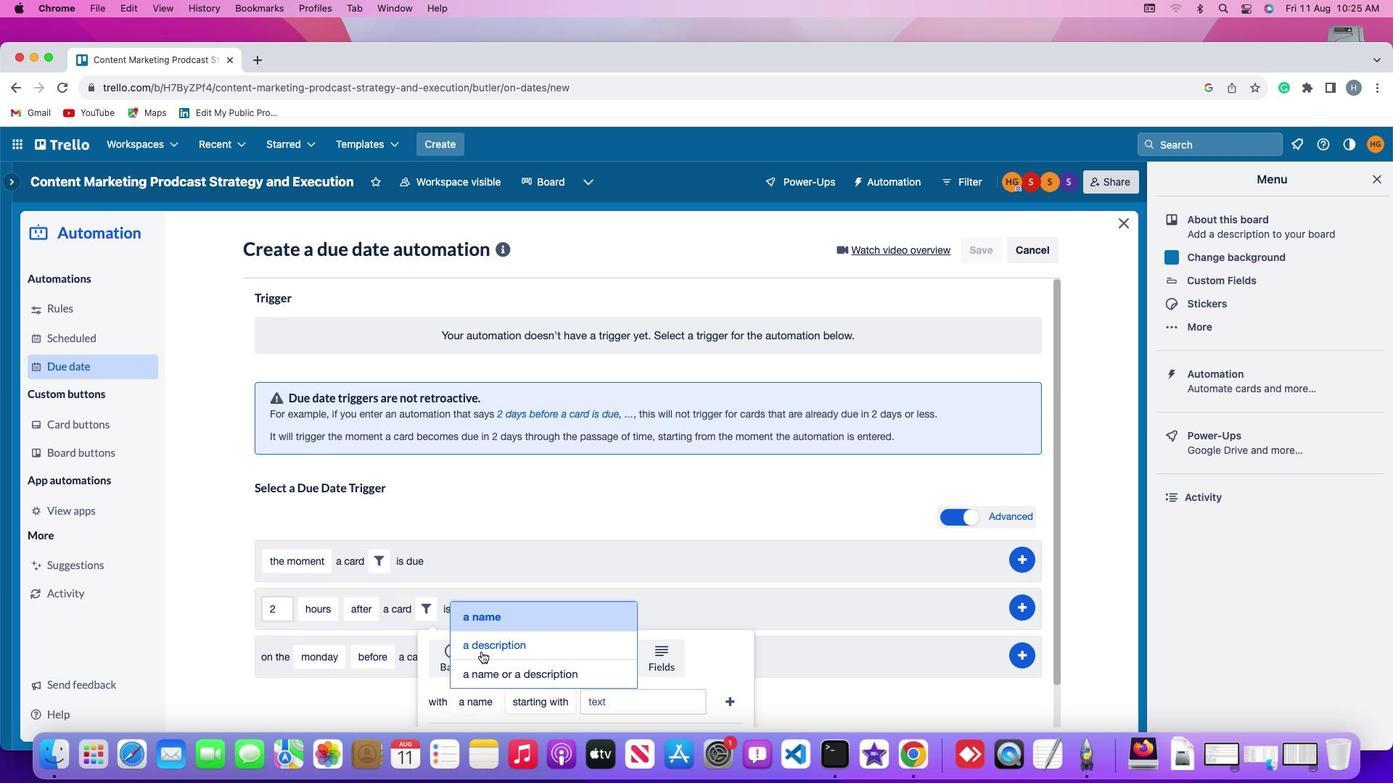 
Action: Mouse pressed left at (482, 654)
Screenshot: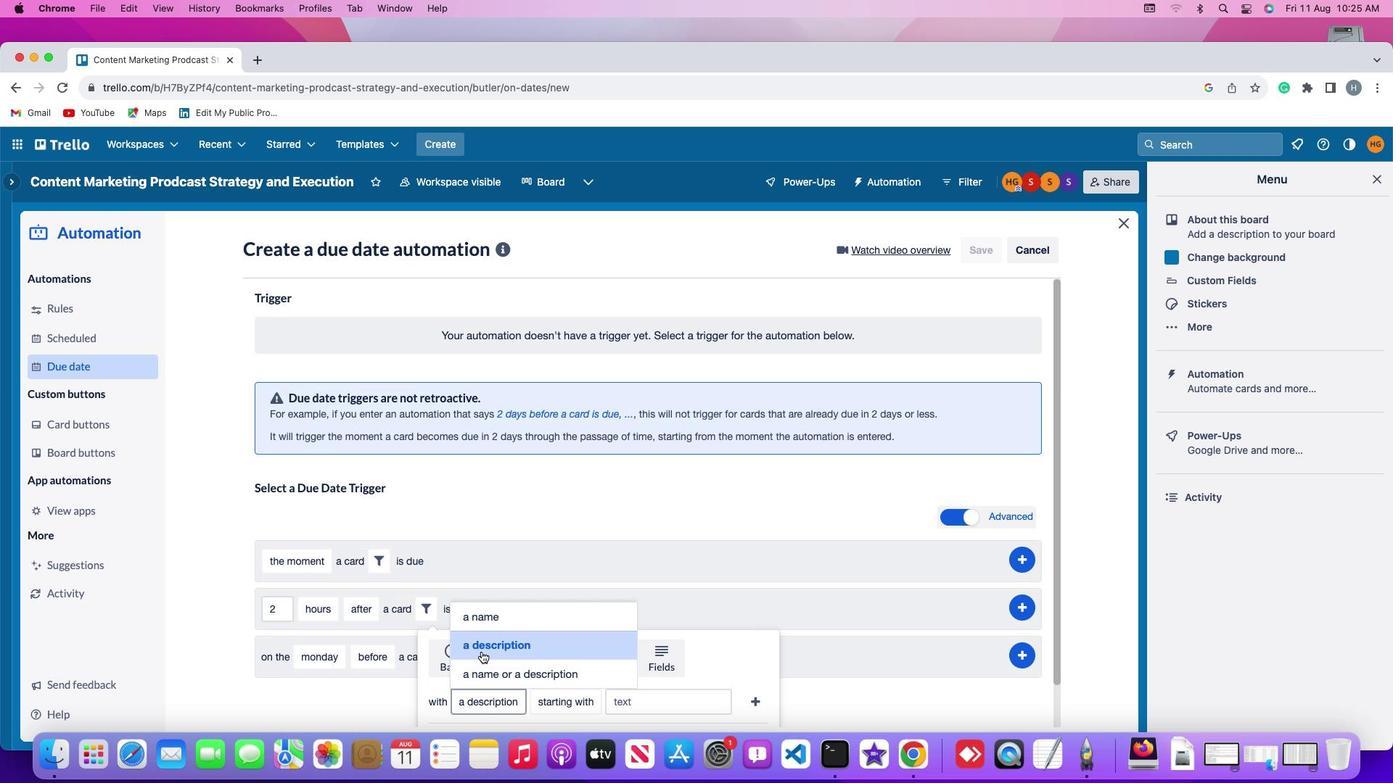 
Action: Mouse moved to (564, 702)
Screenshot: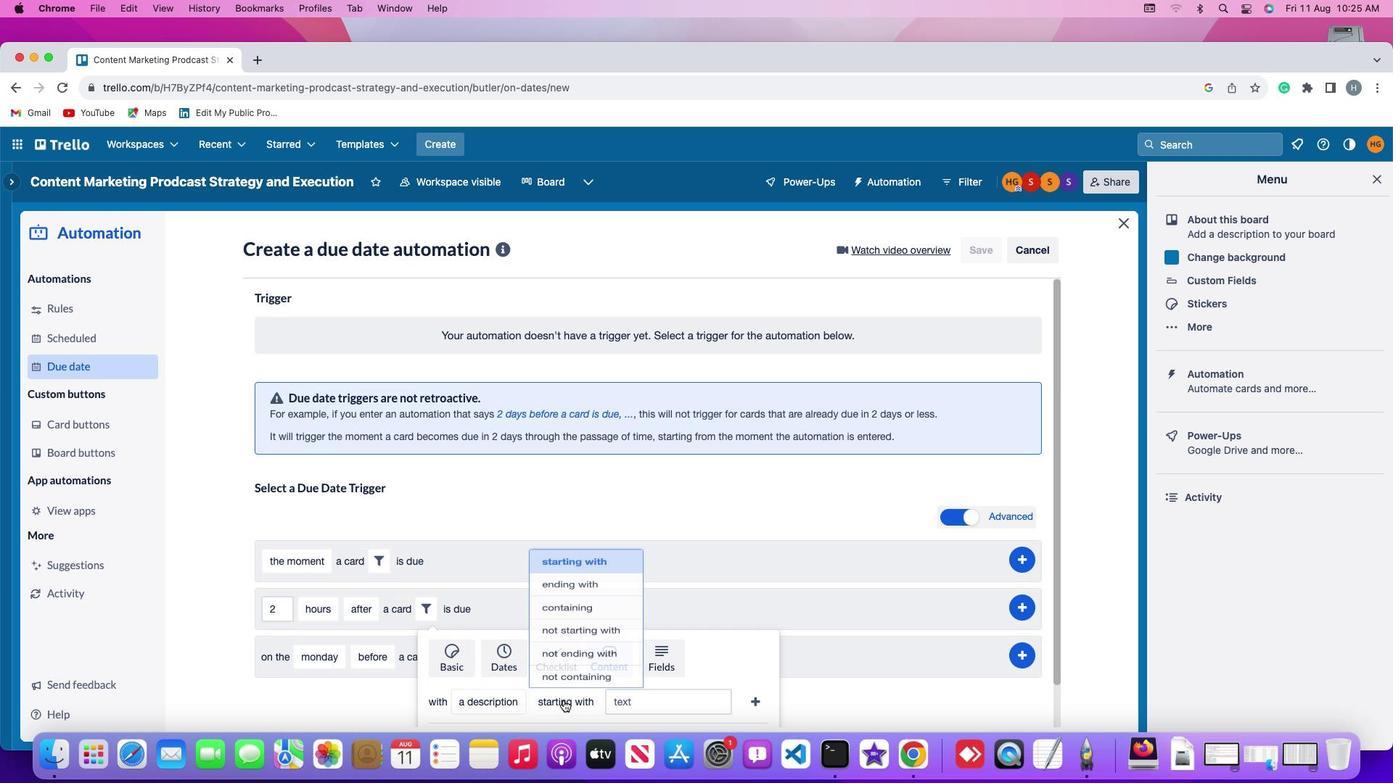 
Action: Mouse pressed left at (564, 702)
Screenshot: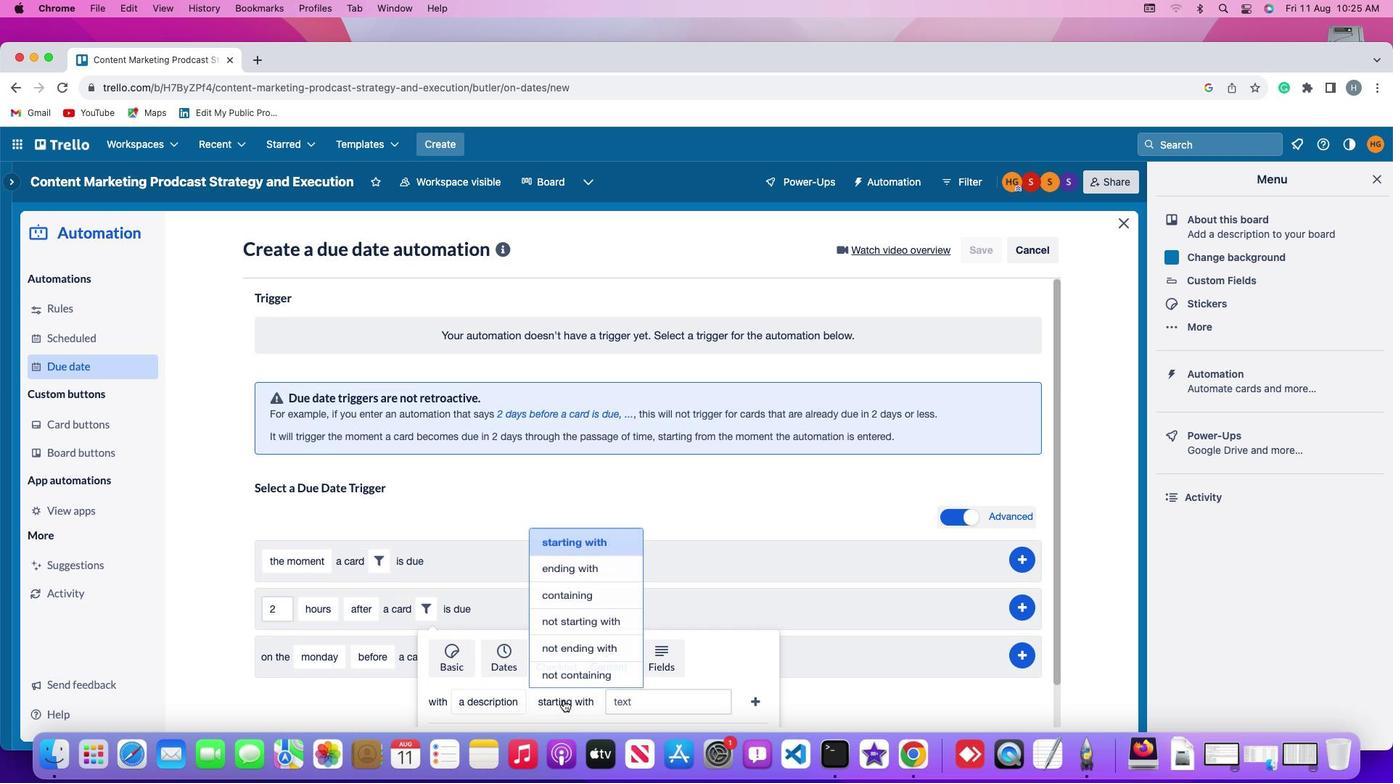 
Action: Mouse moved to (577, 624)
Screenshot: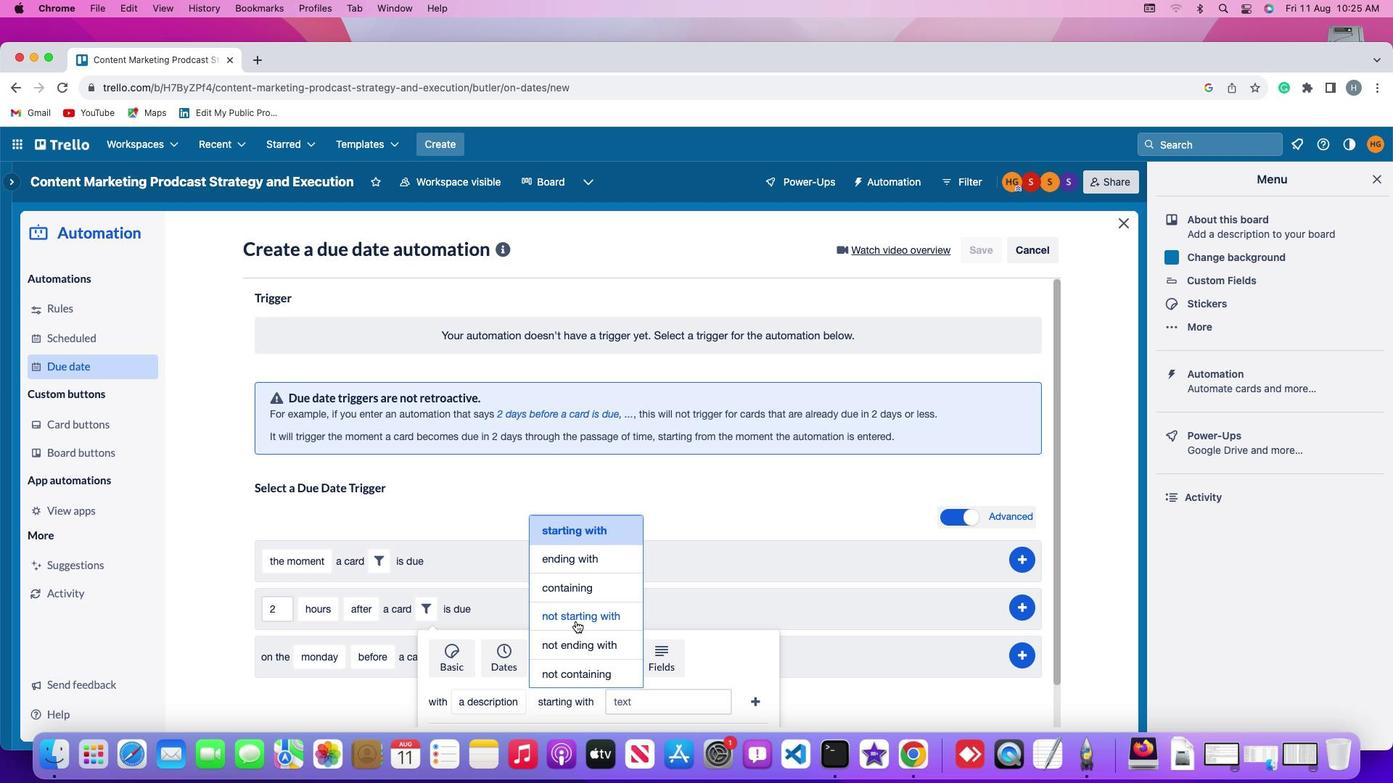 
Action: Mouse pressed left at (577, 624)
Screenshot: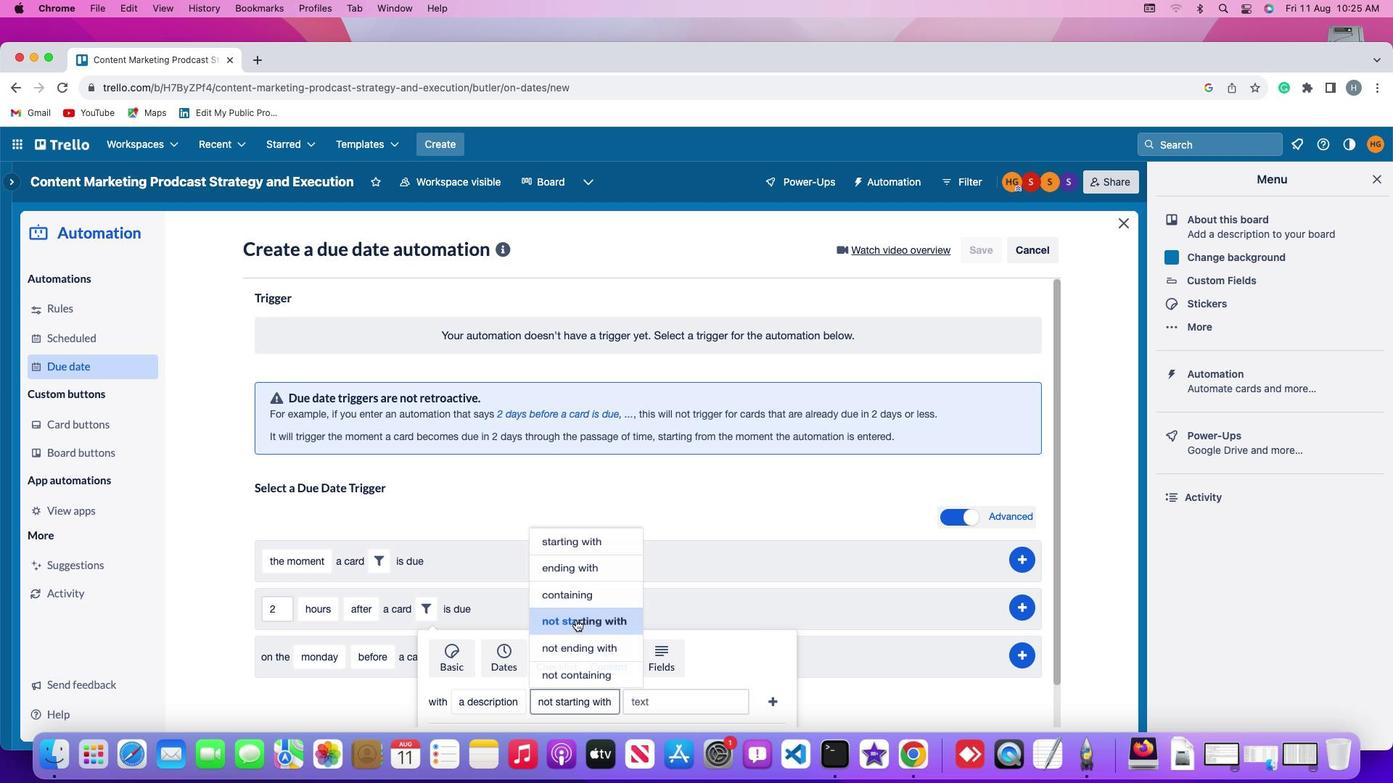 
Action: Mouse moved to (654, 698)
Screenshot: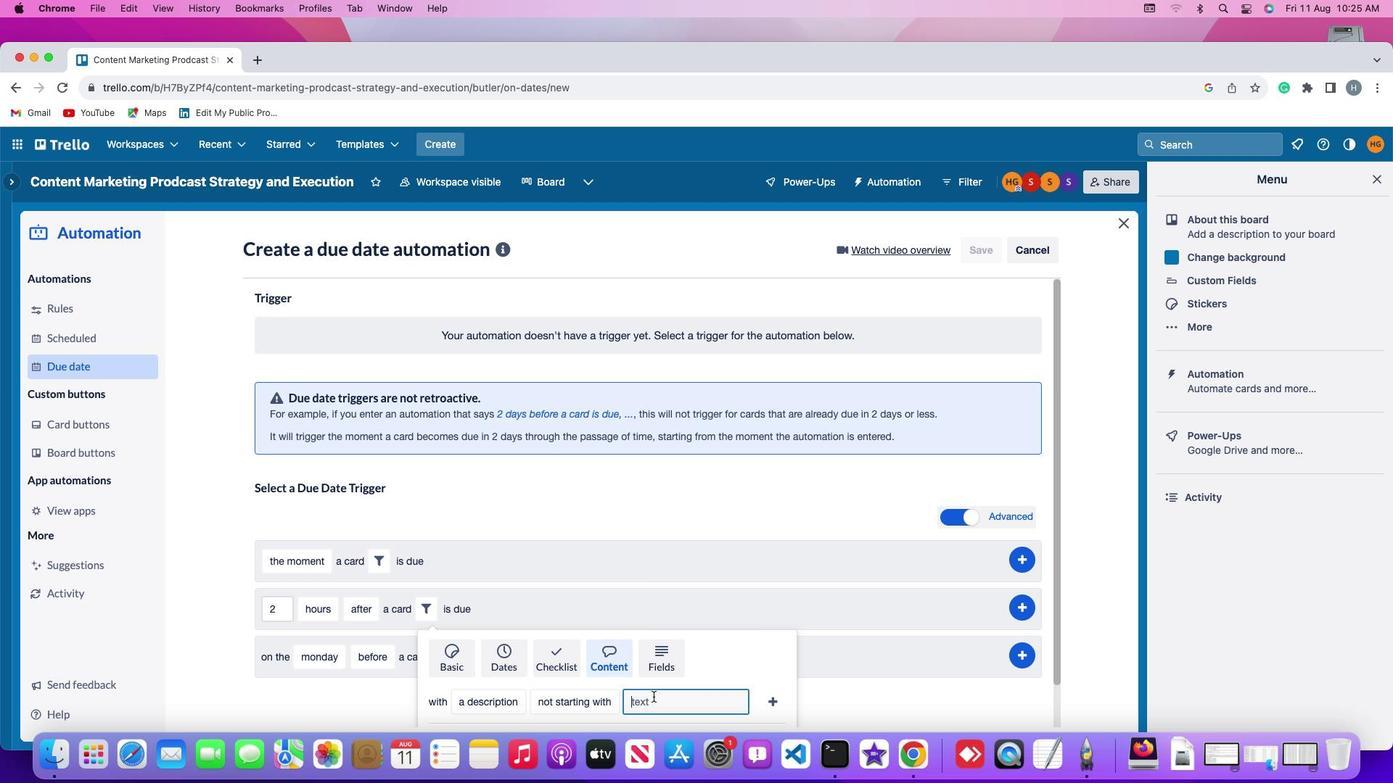 
Action: Mouse pressed left at (654, 698)
Screenshot: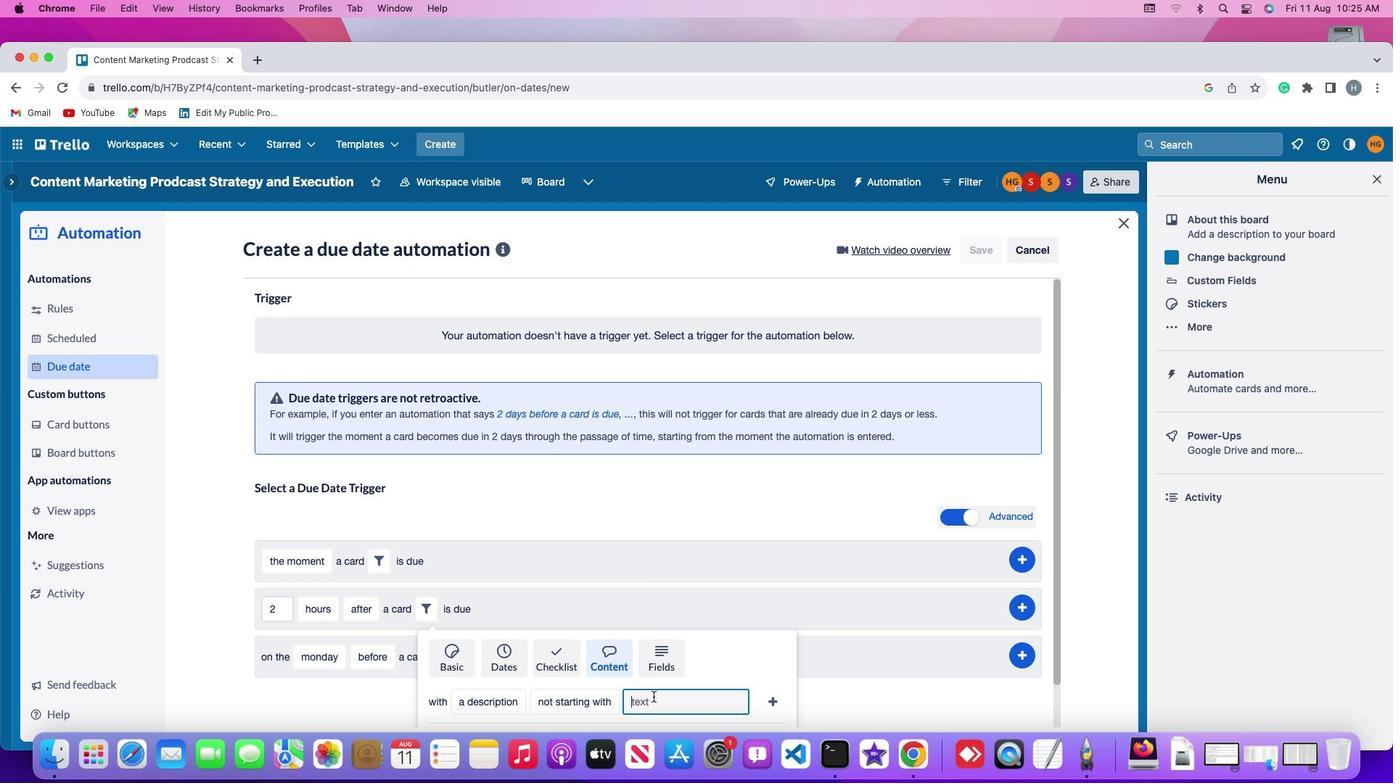 
Action: Mouse moved to (654, 700)
Screenshot: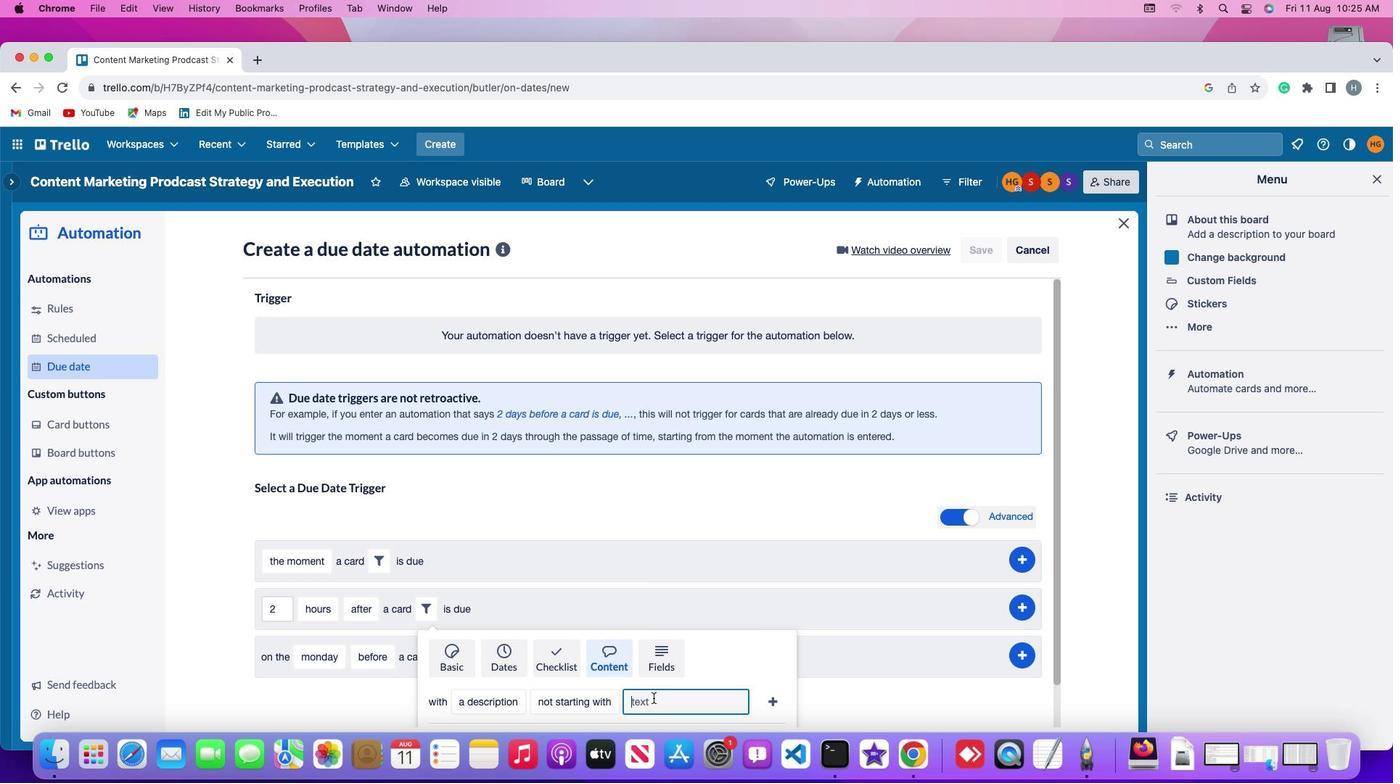 
Action: Key pressed 'r''e''s''u''m''e'
Screenshot: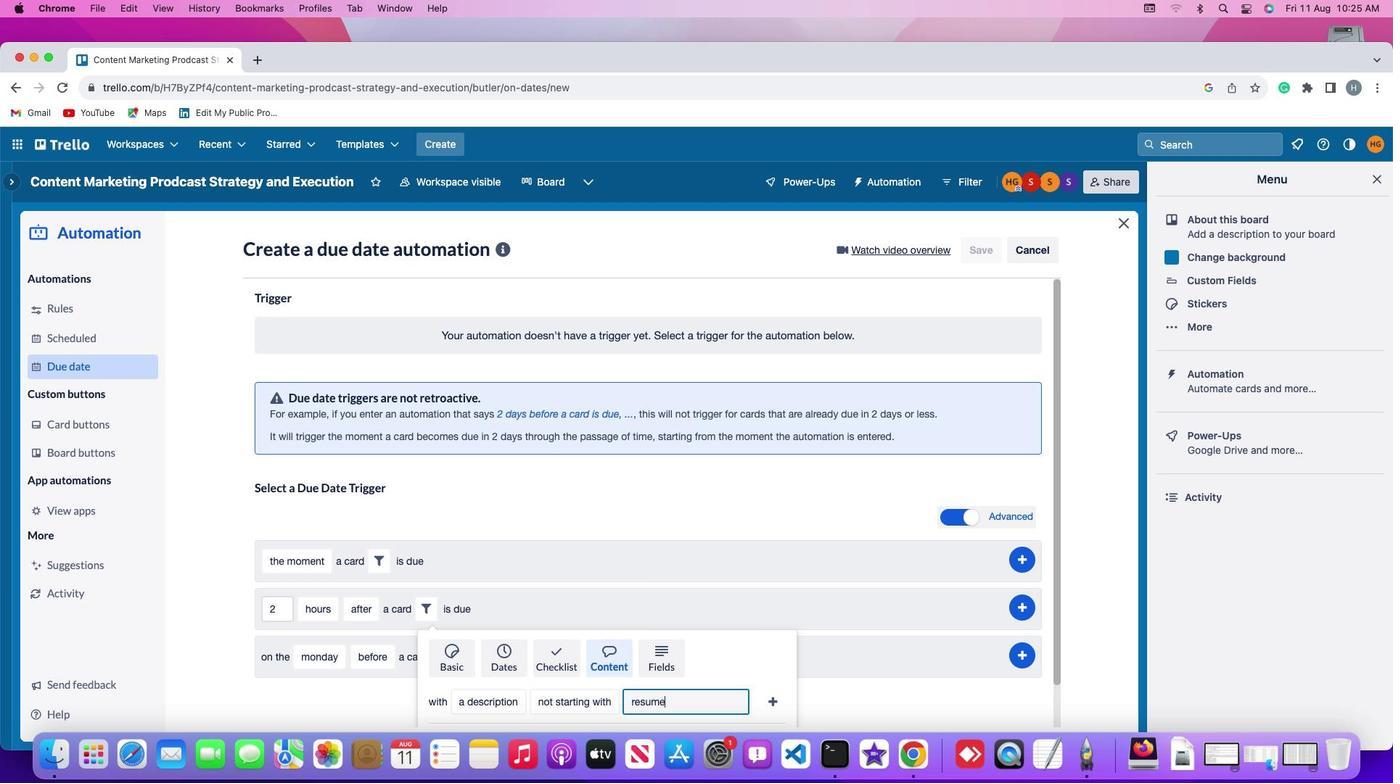 
Action: Mouse moved to (773, 698)
Screenshot: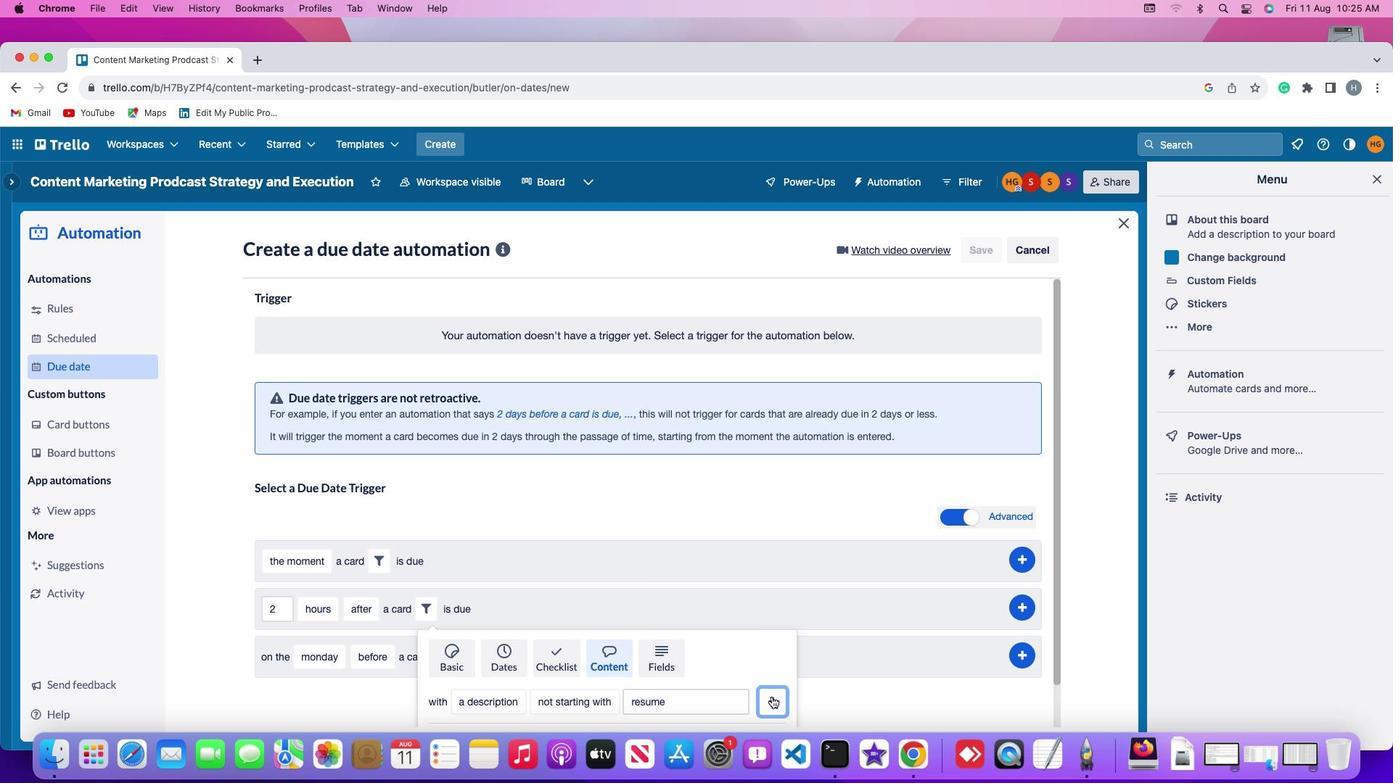 
Action: Mouse pressed left at (773, 698)
Screenshot: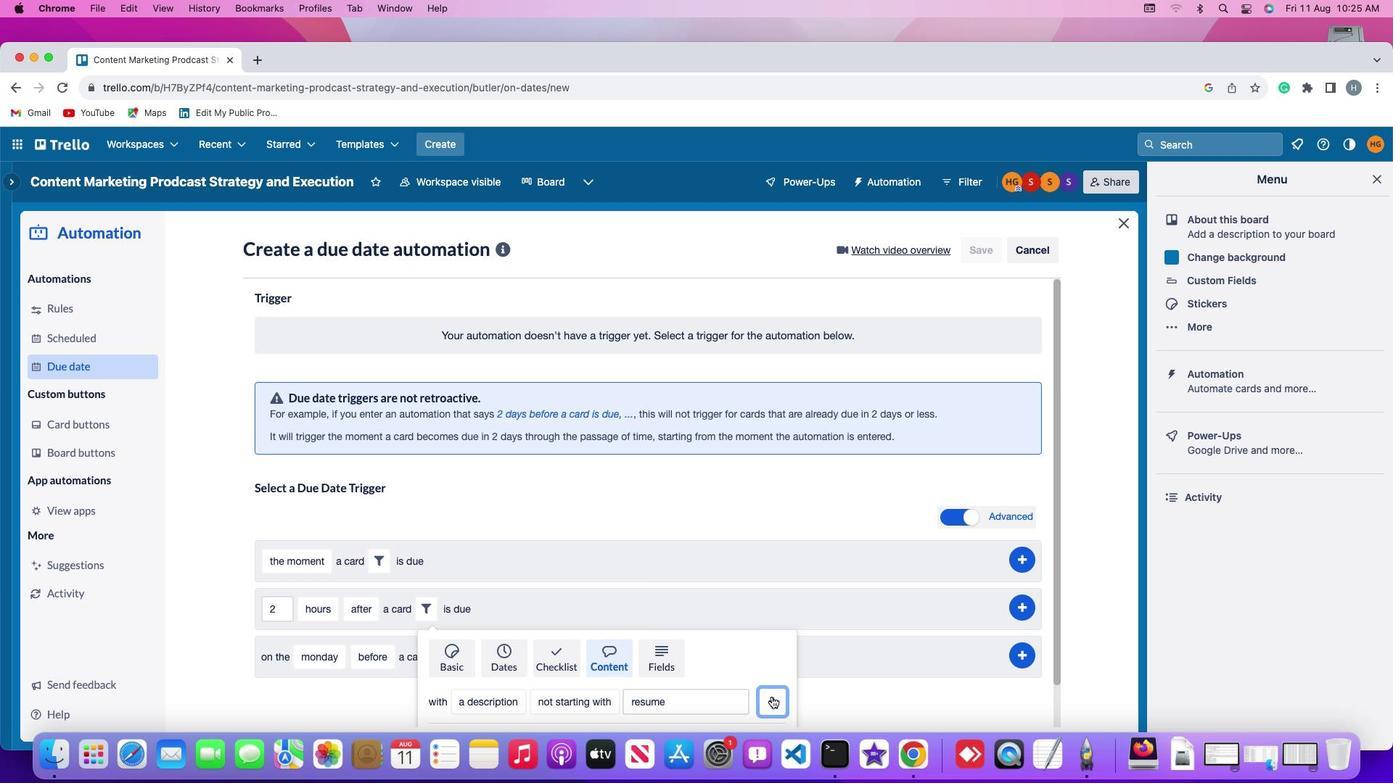 
Action: Mouse moved to (1035, 609)
Screenshot: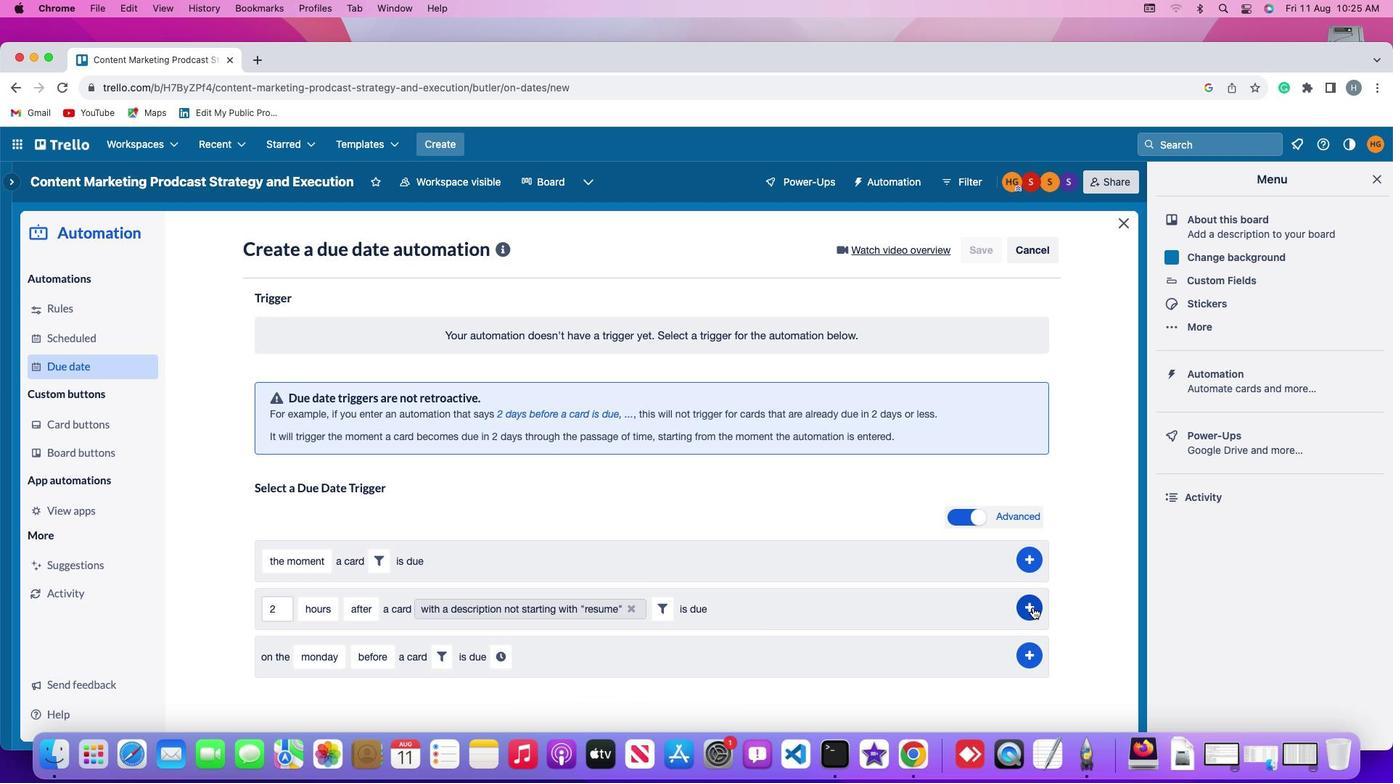 
Action: Mouse pressed left at (1035, 609)
Screenshot: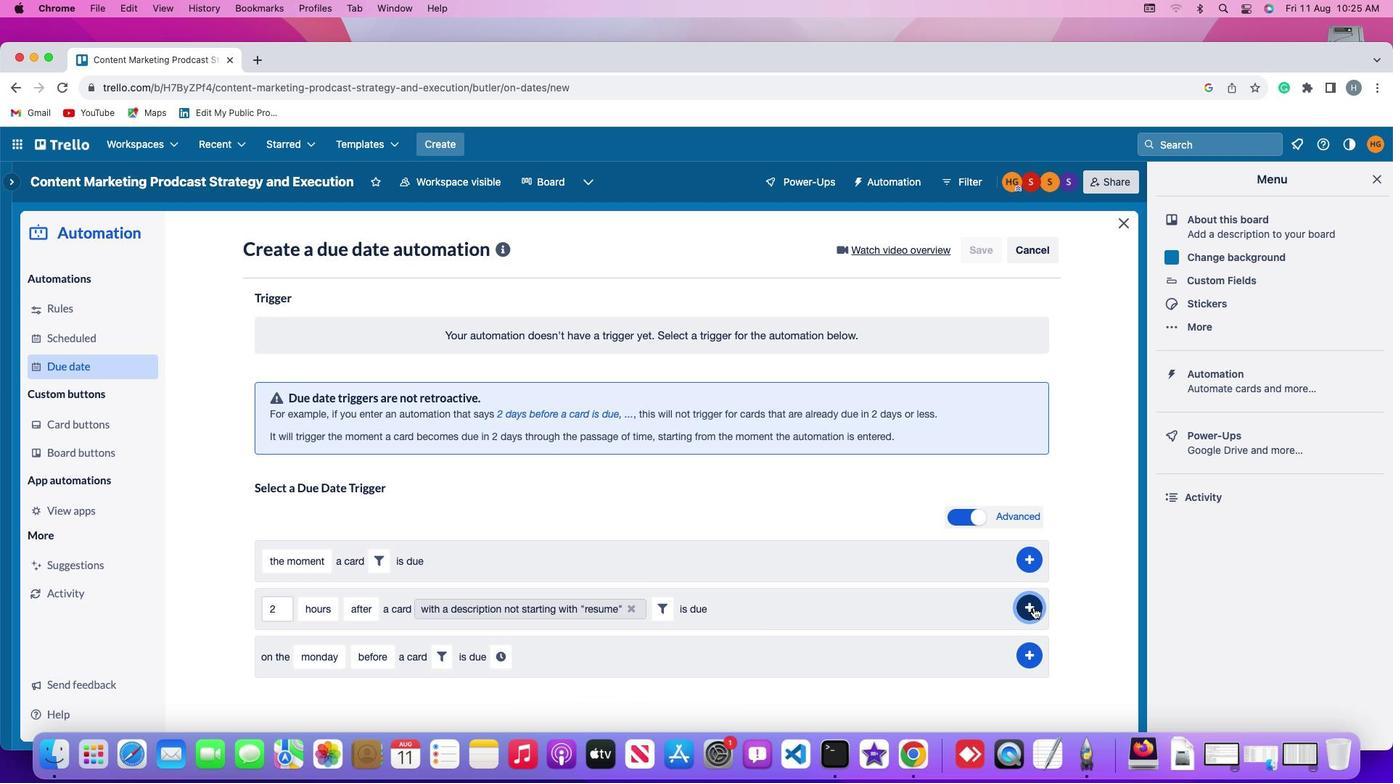 
Action: Mouse moved to (1071, 538)
Screenshot: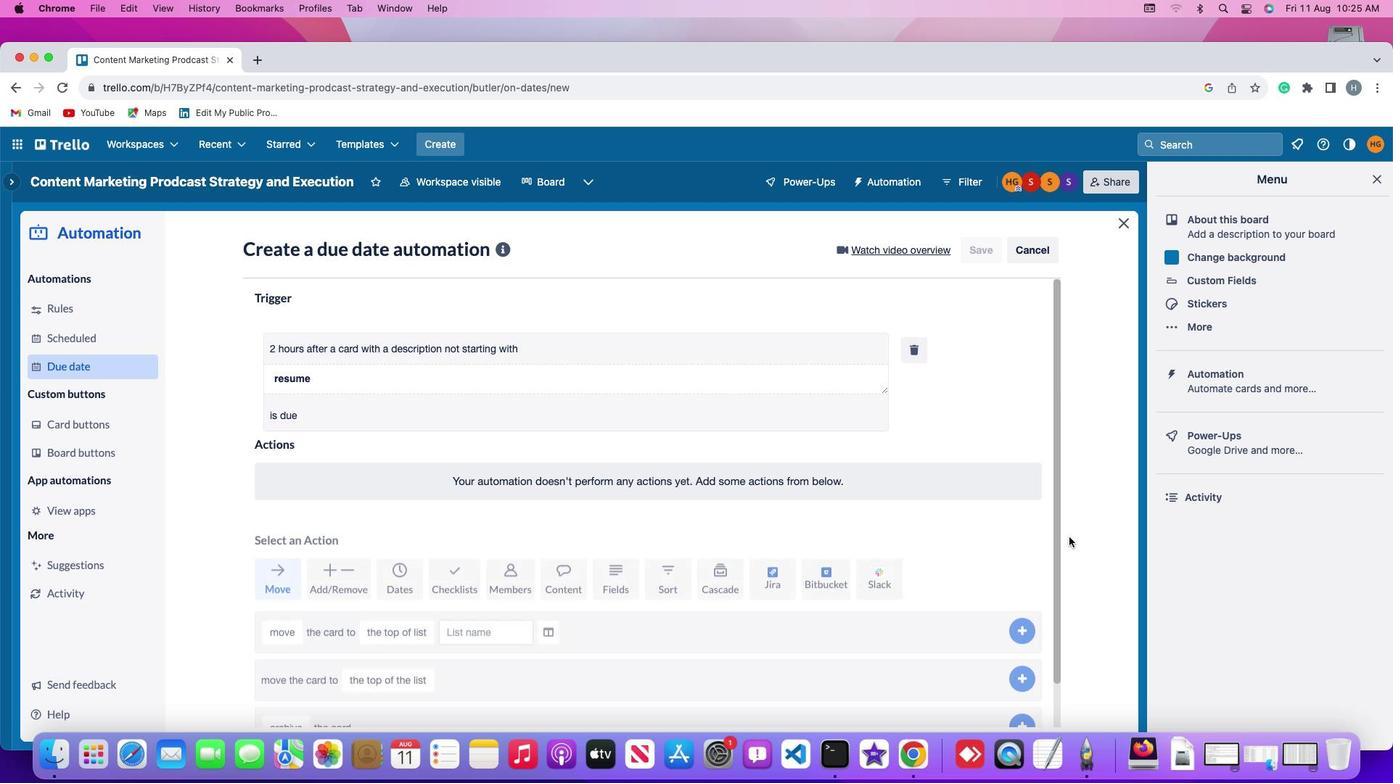 
